 Task: Find connections with filter location Estrela with filter topic #investmentproperty with filter profile language Potuguese with filter current company Accenture with filter school Sri Ramachandra Medical College and Research Institute with filter industry IT System Custom Software Development with filter service category Business Law with filter keywords title Nuclear Engineer
Action: Mouse moved to (507, 101)
Screenshot: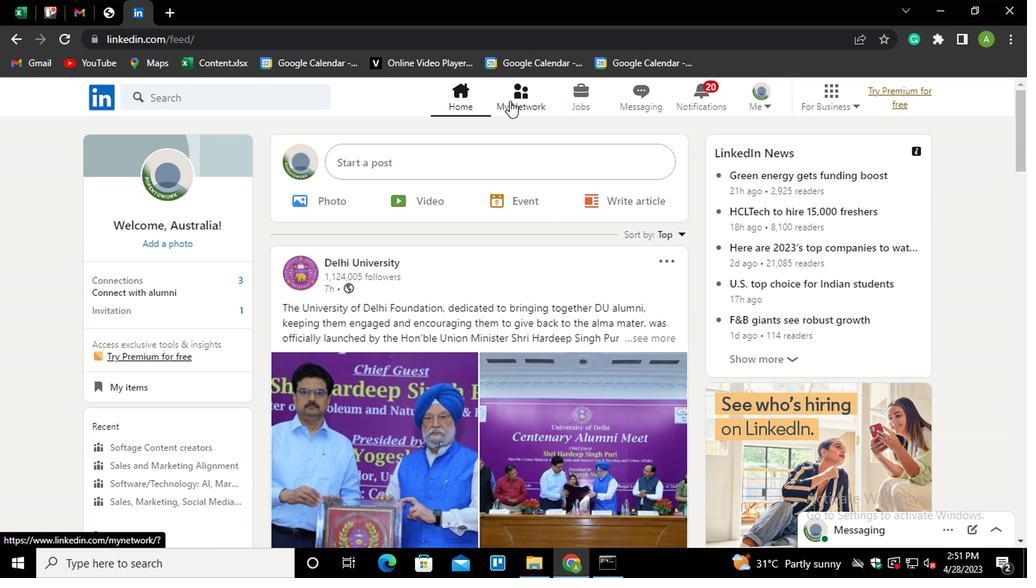 
Action: Mouse pressed left at (507, 101)
Screenshot: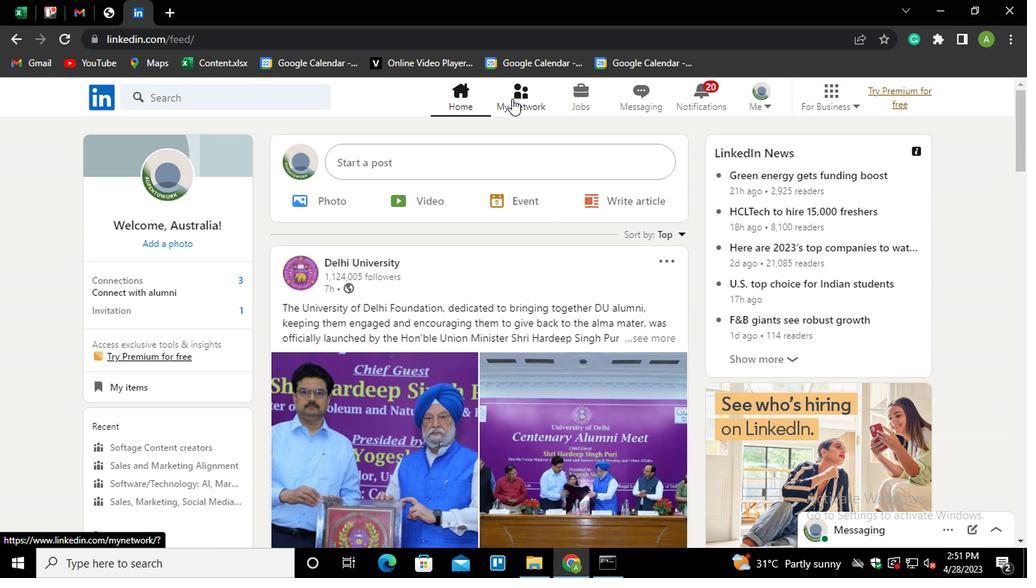 
Action: Mouse moved to (169, 180)
Screenshot: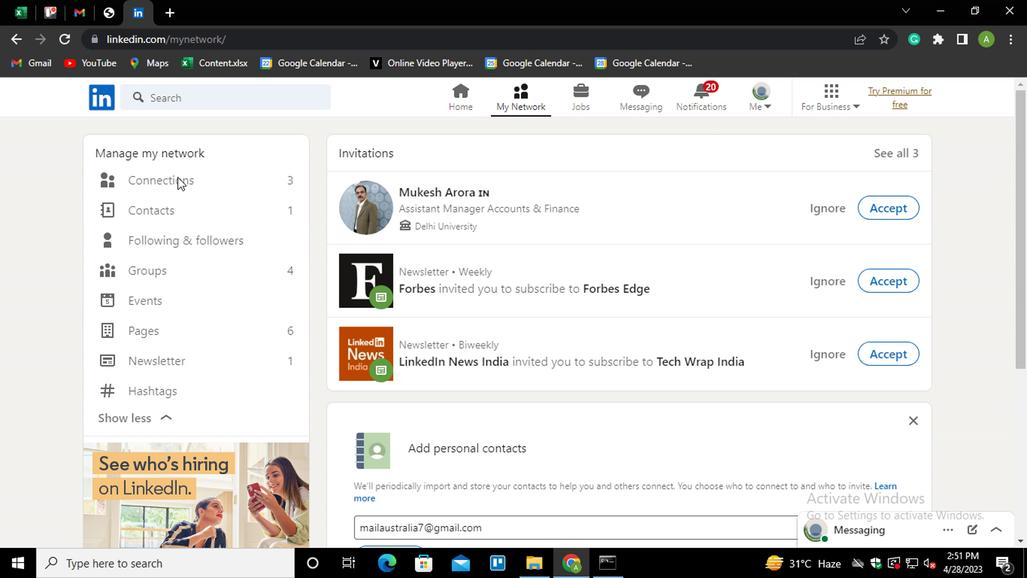 
Action: Mouse pressed left at (169, 180)
Screenshot: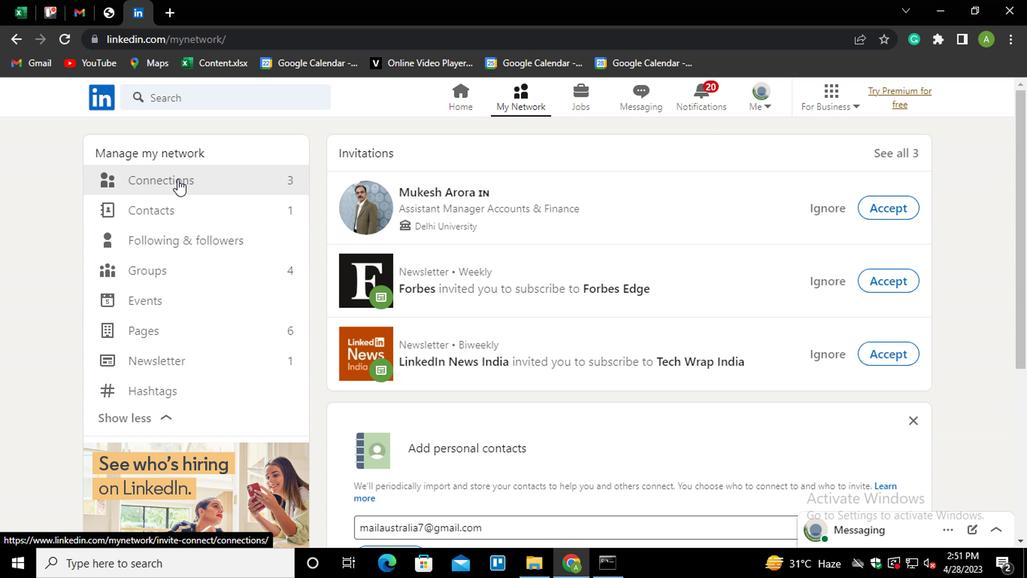 
Action: Mouse moved to (603, 180)
Screenshot: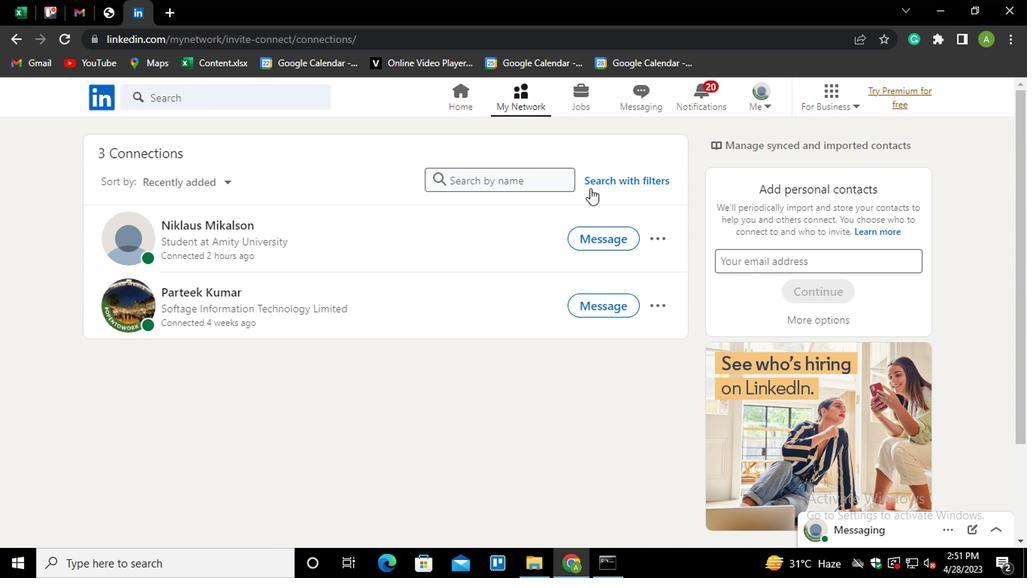 
Action: Mouse pressed left at (603, 180)
Screenshot: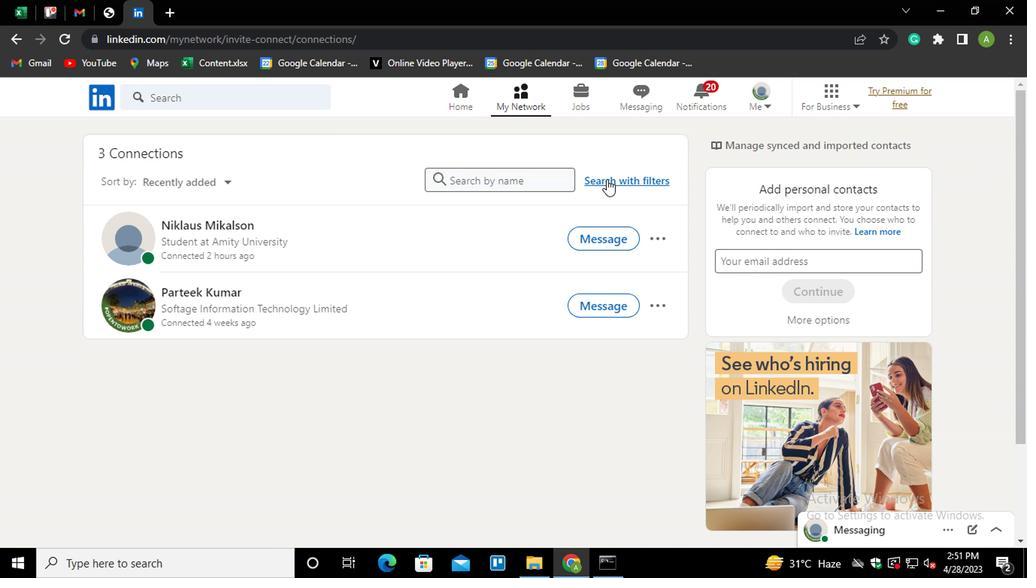 
Action: Mouse moved to (556, 139)
Screenshot: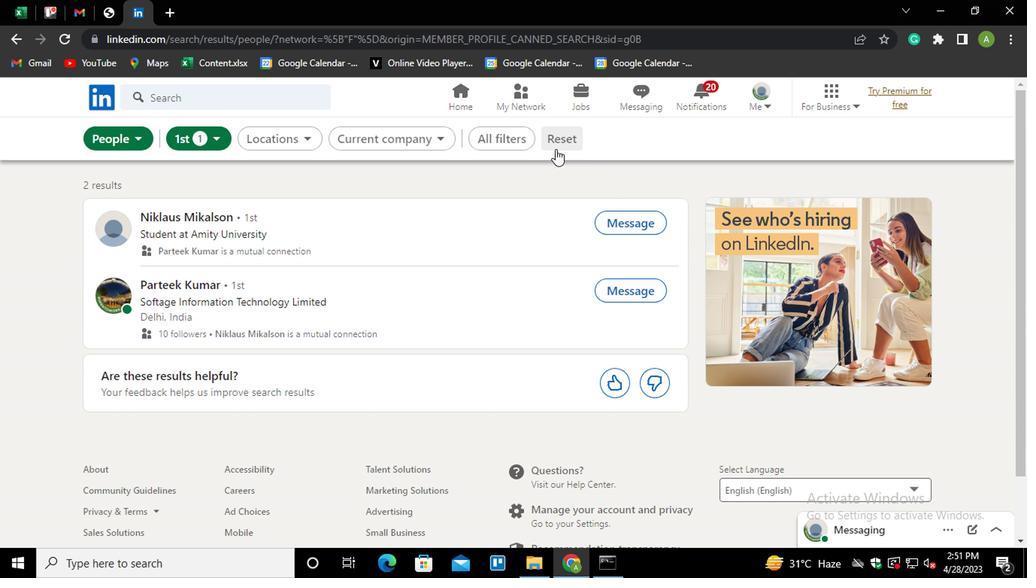 
Action: Mouse pressed left at (556, 139)
Screenshot: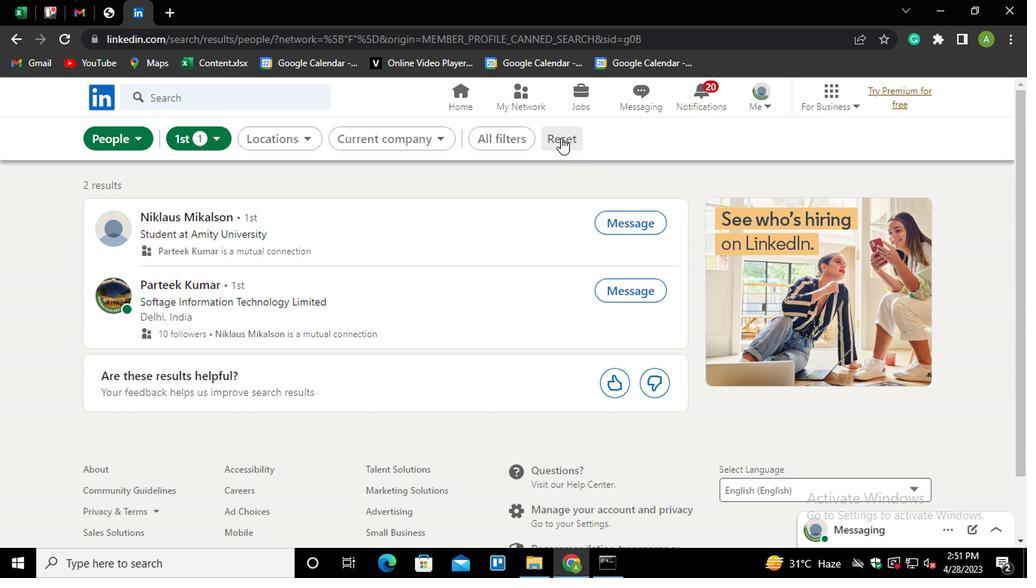 
Action: Mouse moved to (545, 140)
Screenshot: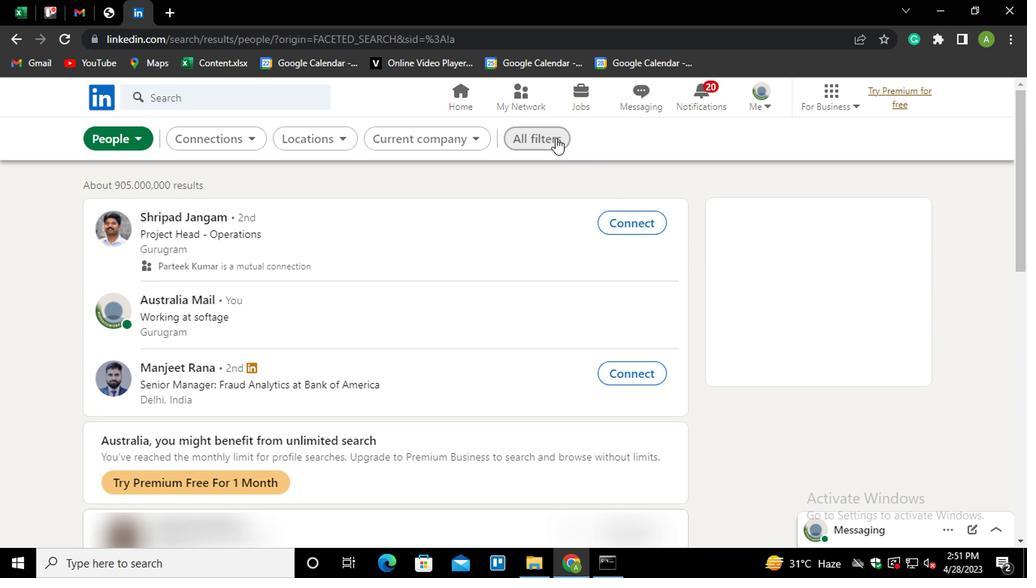 
Action: Mouse pressed left at (545, 140)
Screenshot: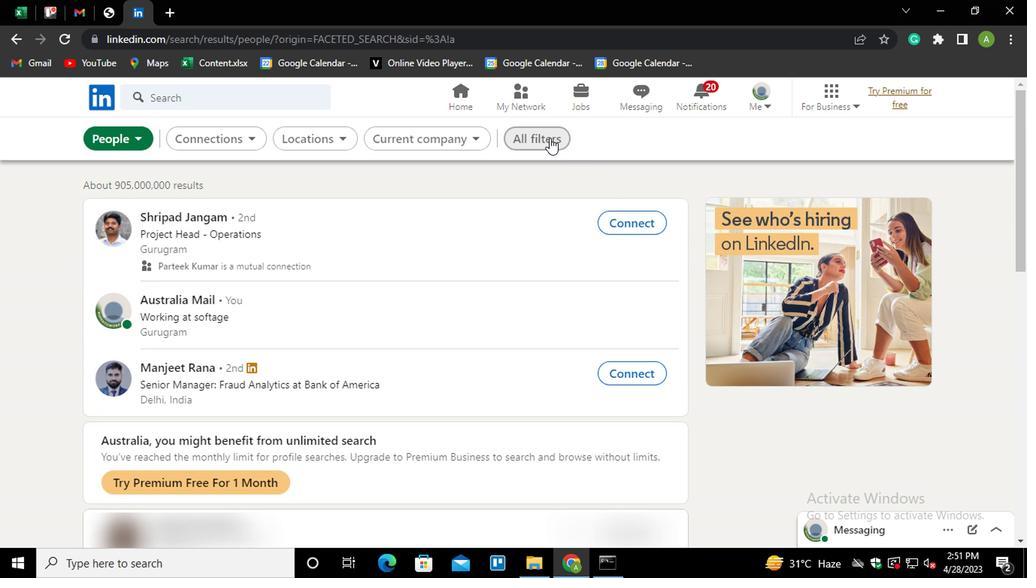 
Action: Mouse moved to (632, 267)
Screenshot: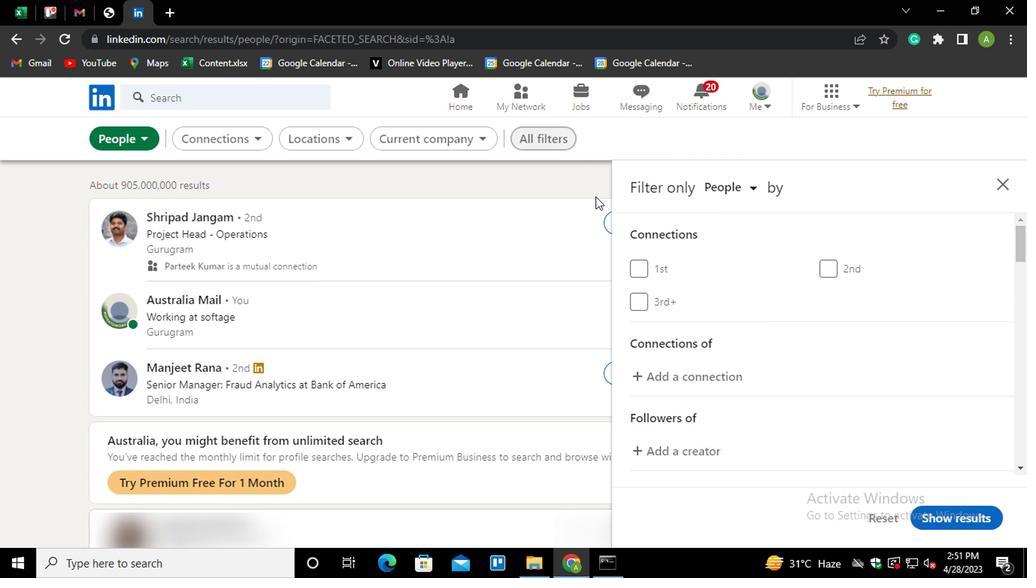 
Action: Mouse scrolled (632, 267) with delta (0, 0)
Screenshot: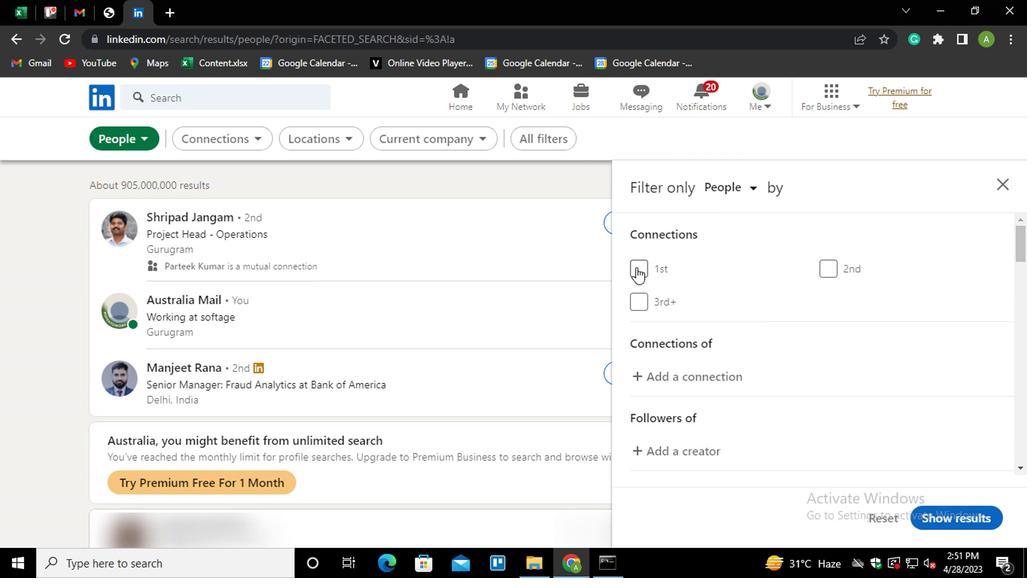 
Action: Mouse scrolled (632, 267) with delta (0, 0)
Screenshot: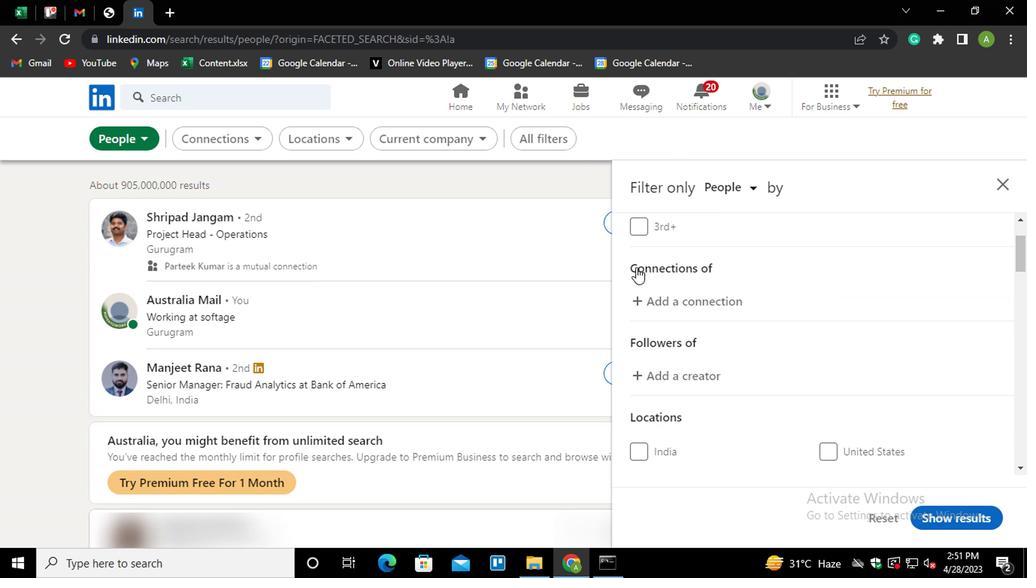 
Action: Mouse scrolled (632, 267) with delta (0, 0)
Screenshot: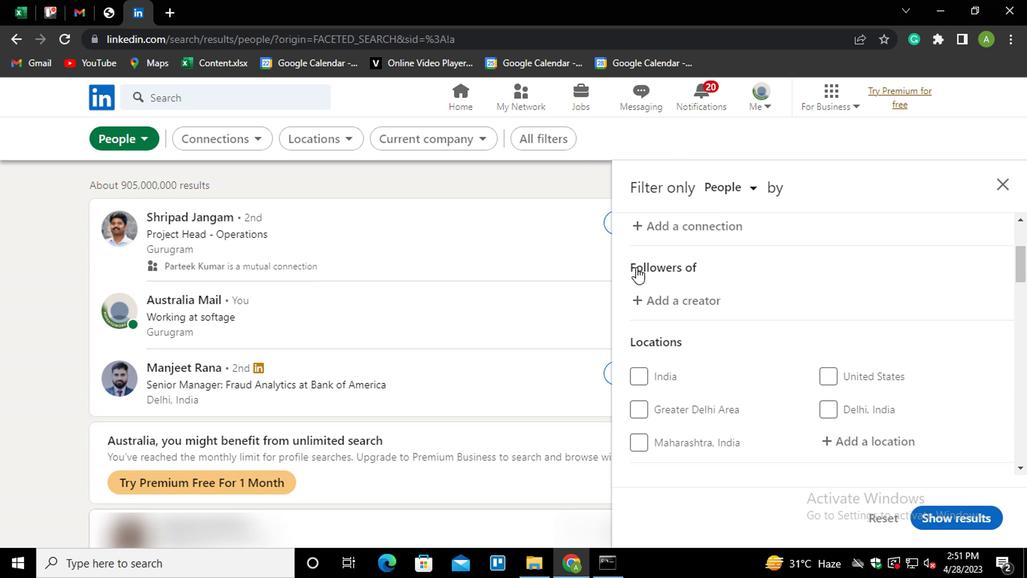 
Action: Mouse moved to (850, 360)
Screenshot: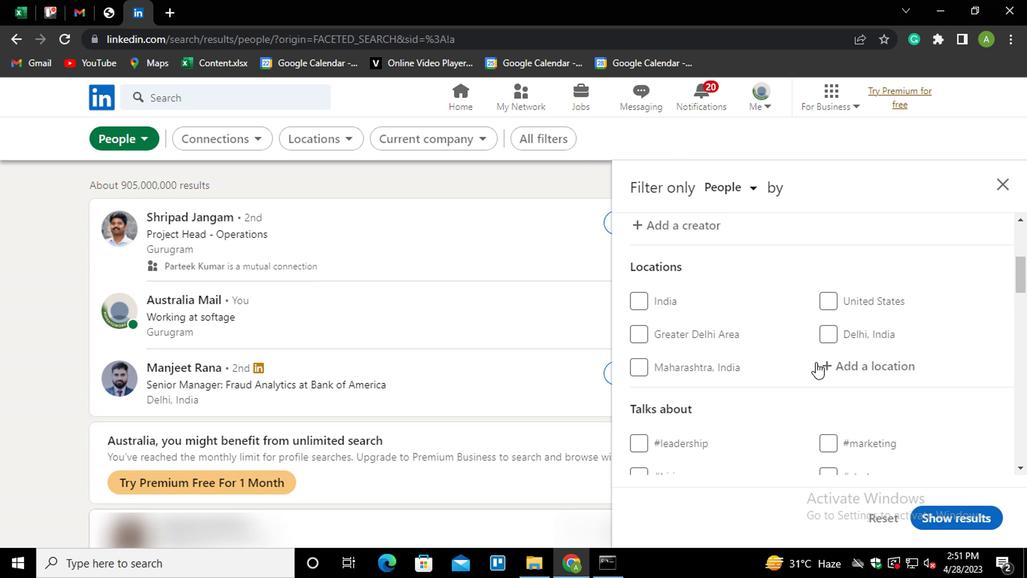 
Action: Mouse pressed left at (850, 360)
Screenshot: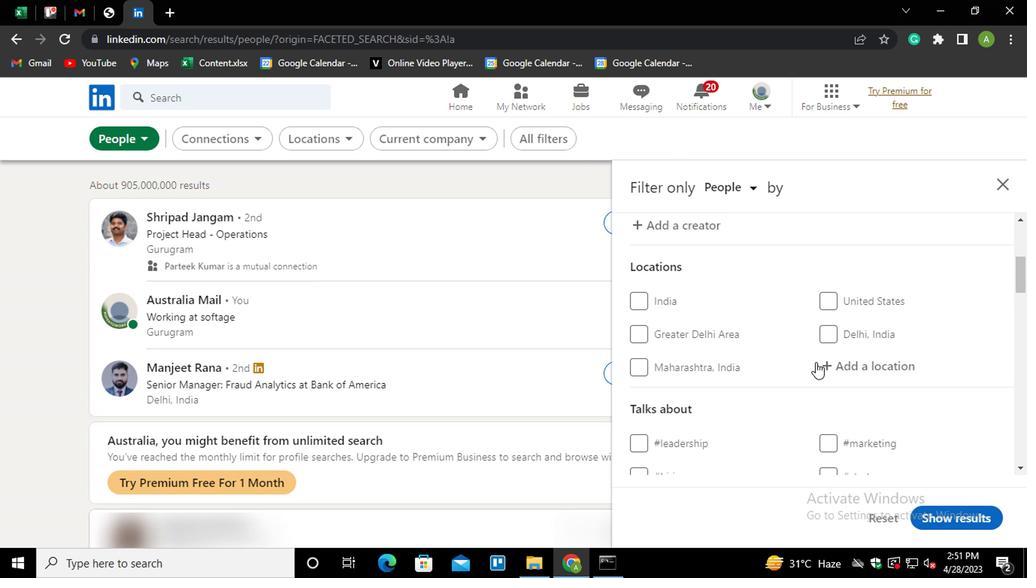 
Action: Mouse moved to (848, 360)
Screenshot: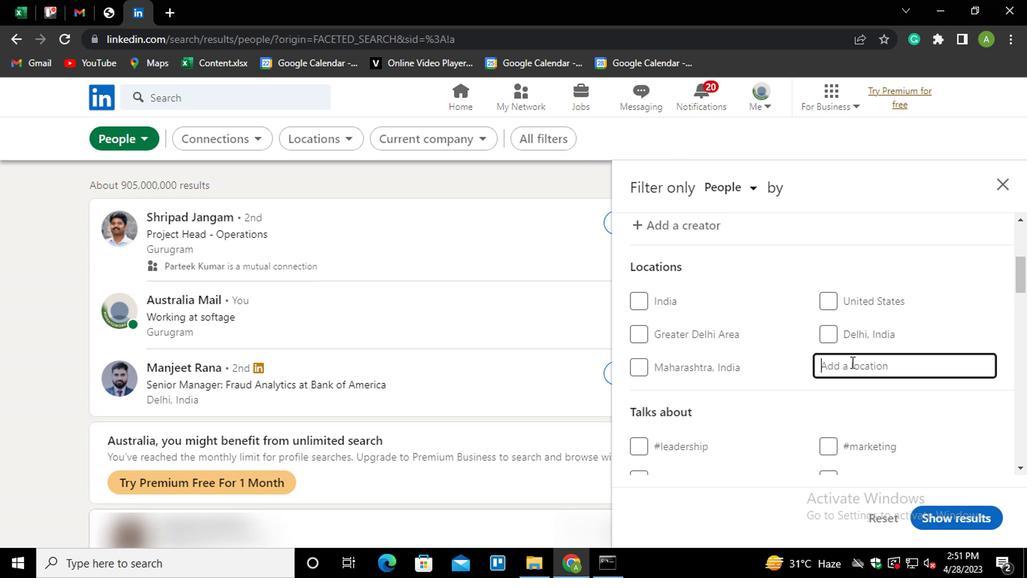 
Action: Mouse pressed left at (848, 360)
Screenshot: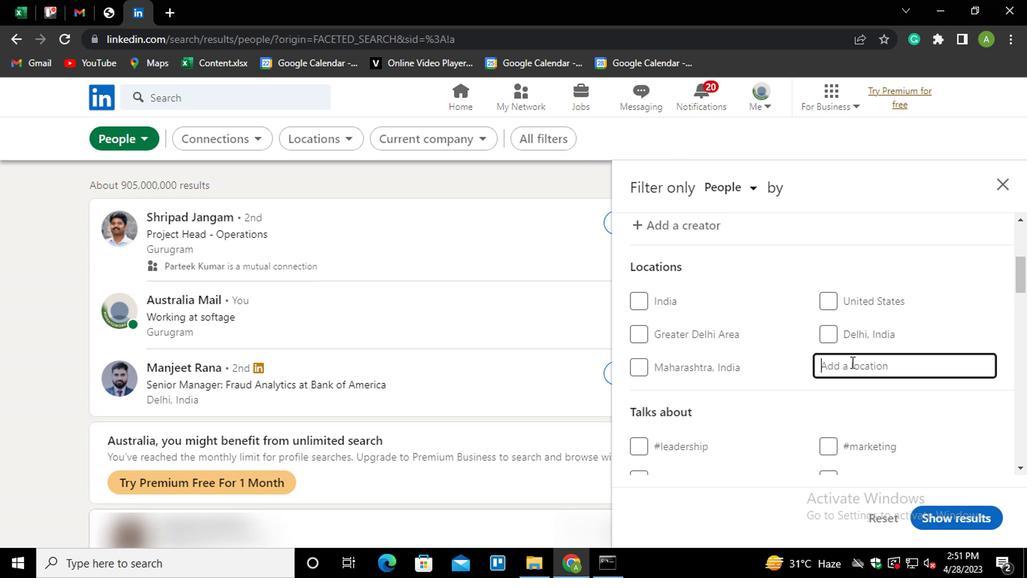 
Action: Mouse moved to (843, 359)
Screenshot: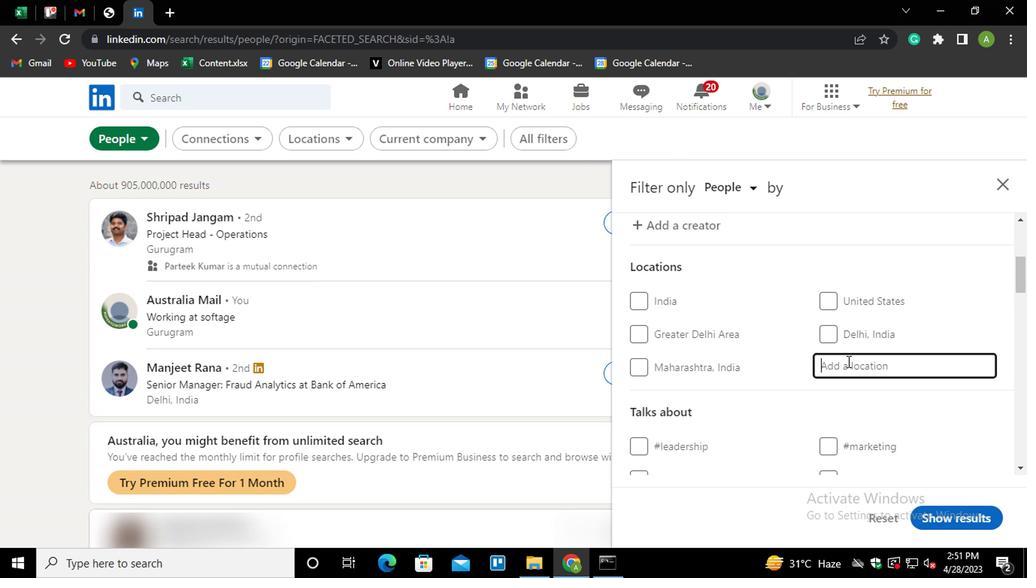 
Action: Key pressed <Key.shift>
Screenshot: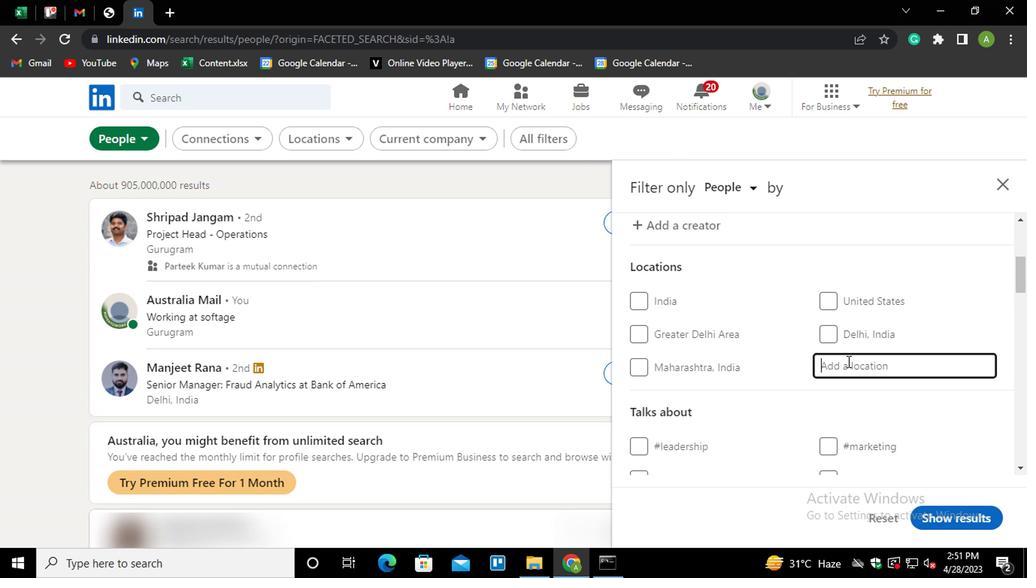 
Action: Mouse moved to (841, 359)
Screenshot: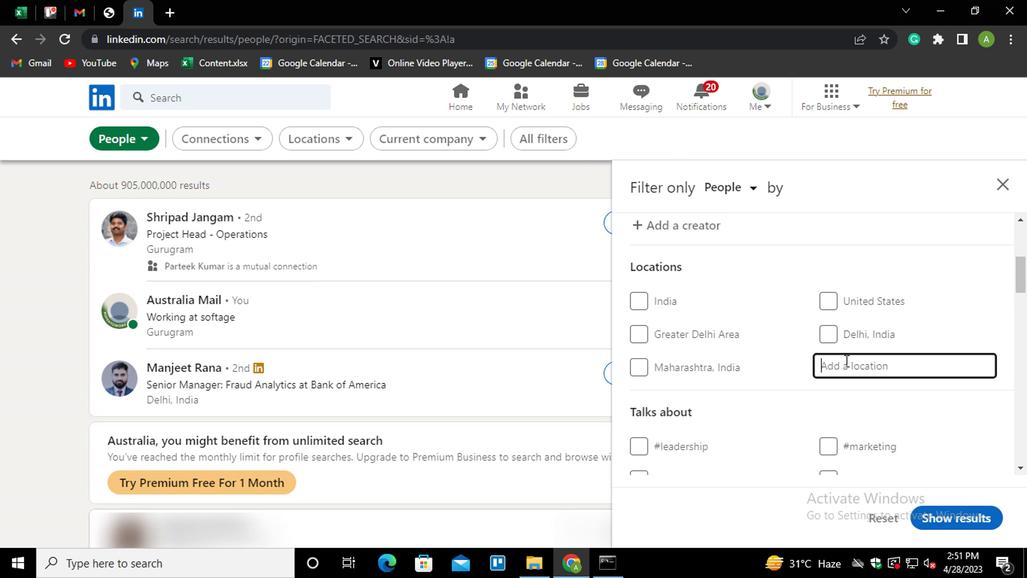 
Action: Key pressed E
Screenshot: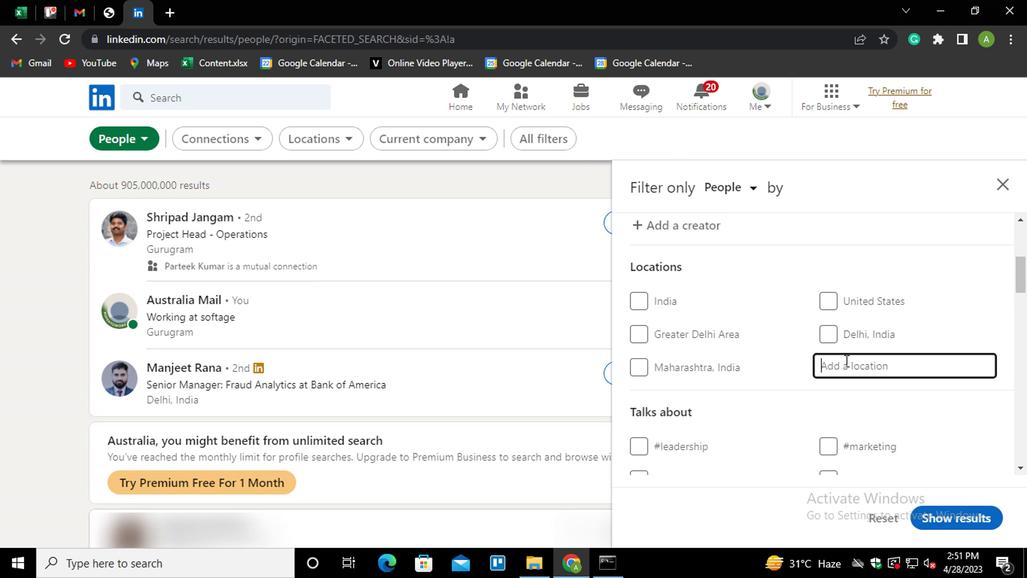 
Action: Mouse moved to (839, 359)
Screenshot: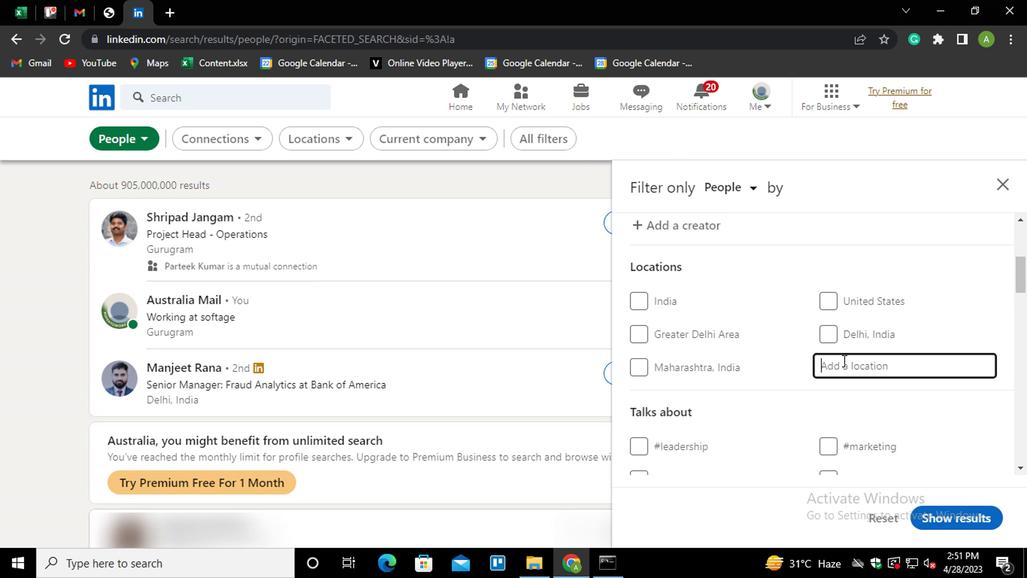 
Action: Key pressed STRELA<Key.down><Key.enter>
Screenshot: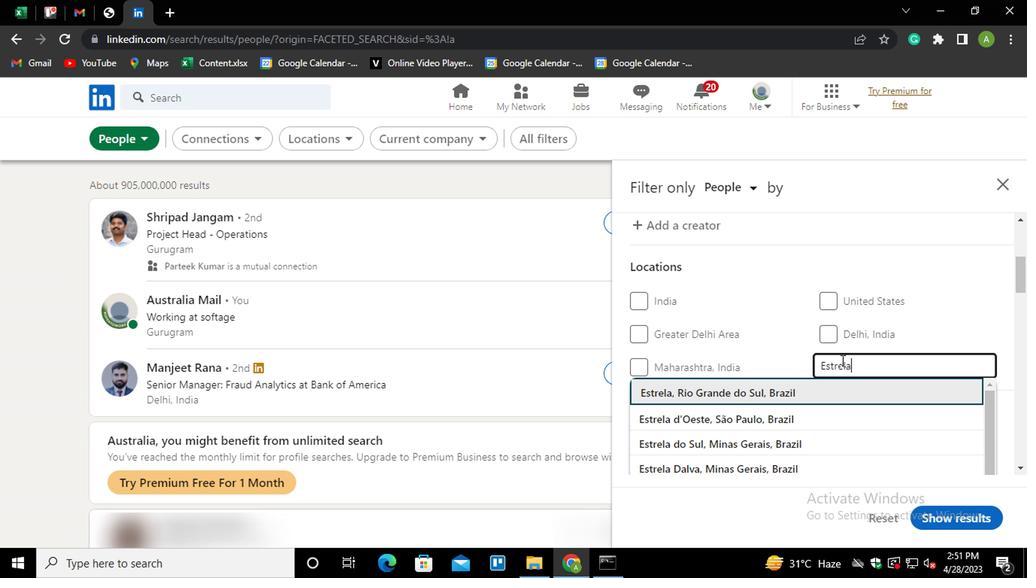 
Action: Mouse scrolled (839, 358) with delta (0, -1)
Screenshot: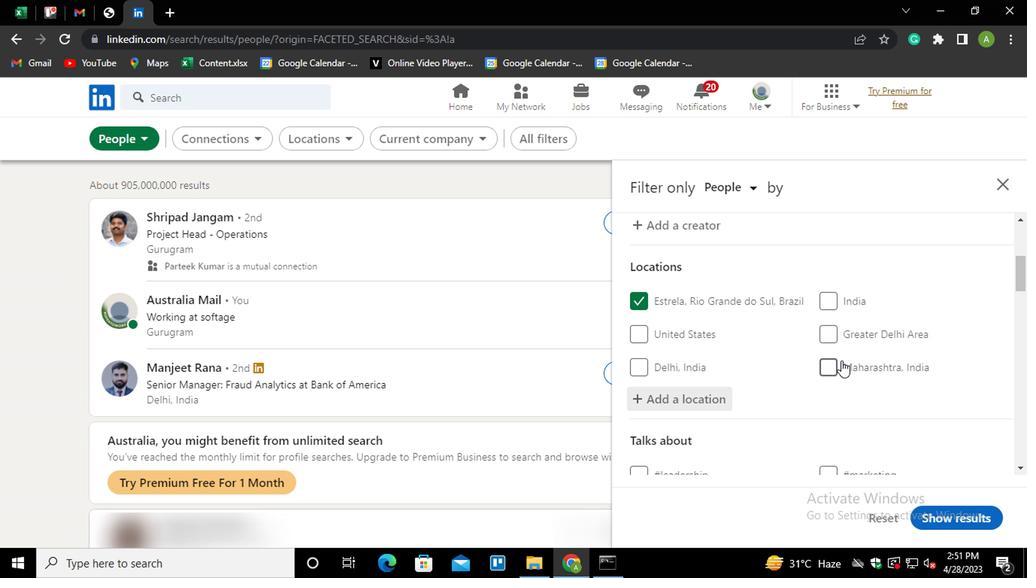 
Action: Mouse scrolled (839, 358) with delta (0, -1)
Screenshot: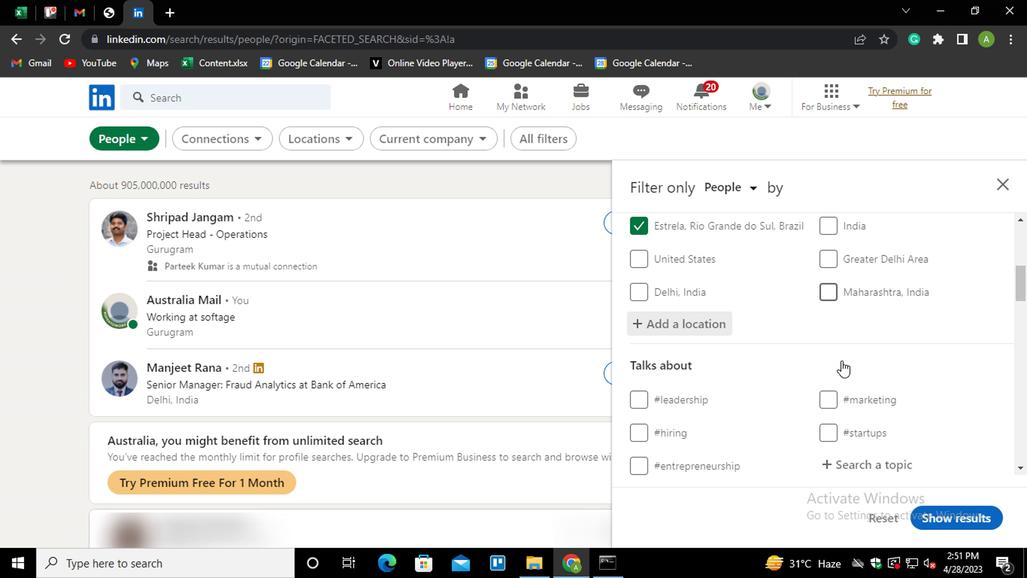 
Action: Mouse scrolled (839, 358) with delta (0, -1)
Screenshot: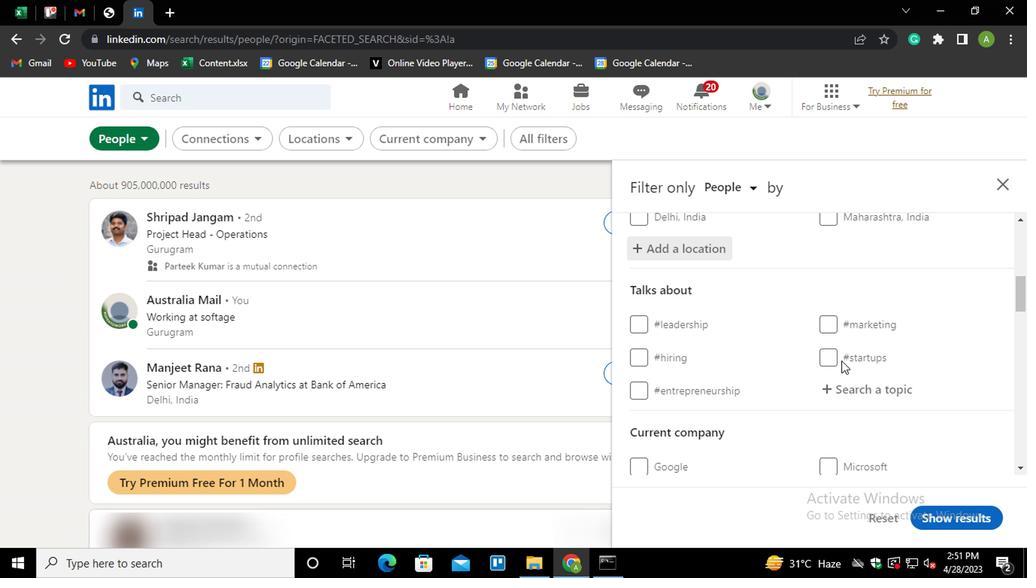 
Action: Mouse moved to (843, 309)
Screenshot: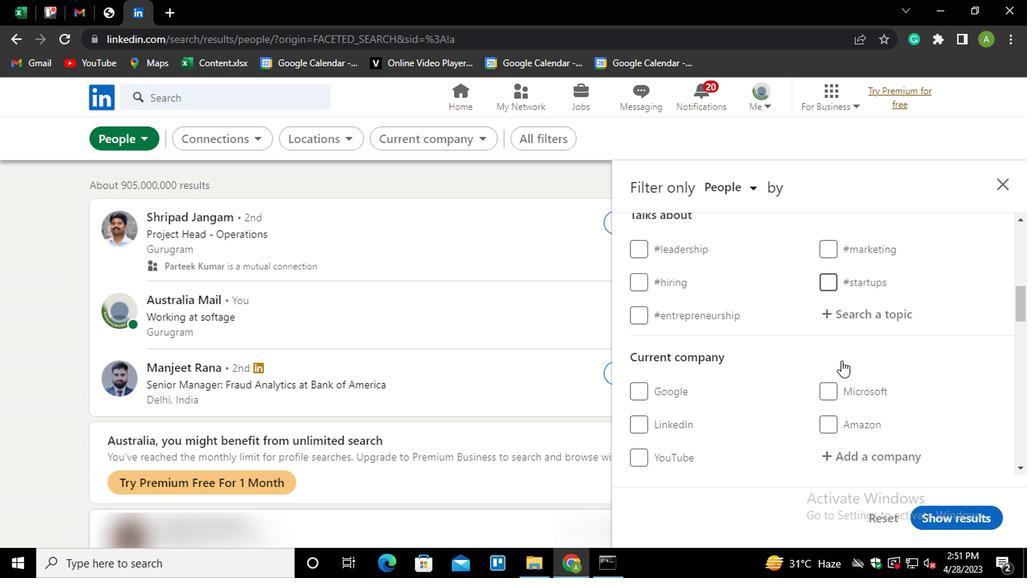 
Action: Mouse pressed left at (843, 309)
Screenshot: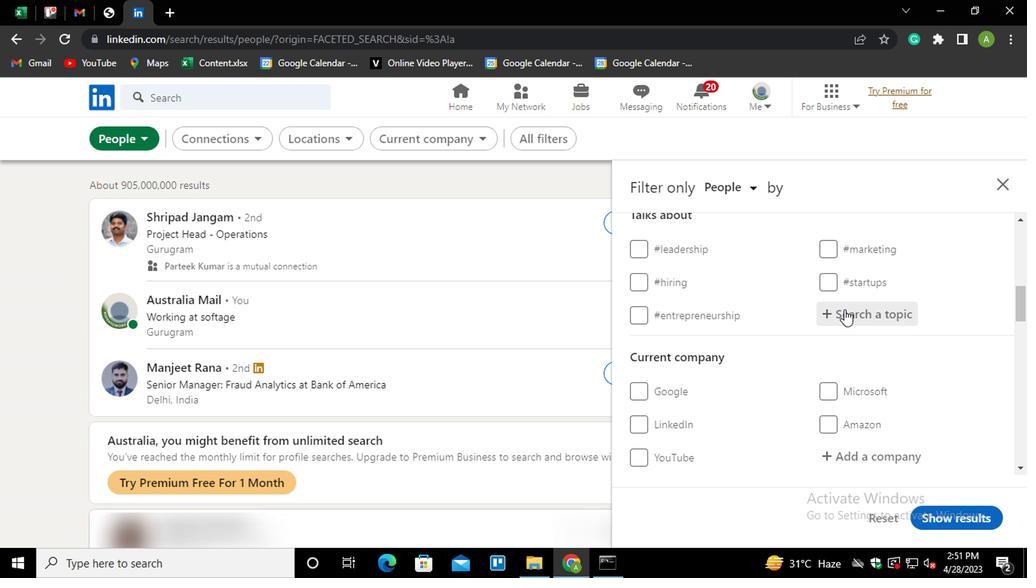 
Action: Key pressed INVESTMENTPROP<Key.down><Key.enter>
Screenshot: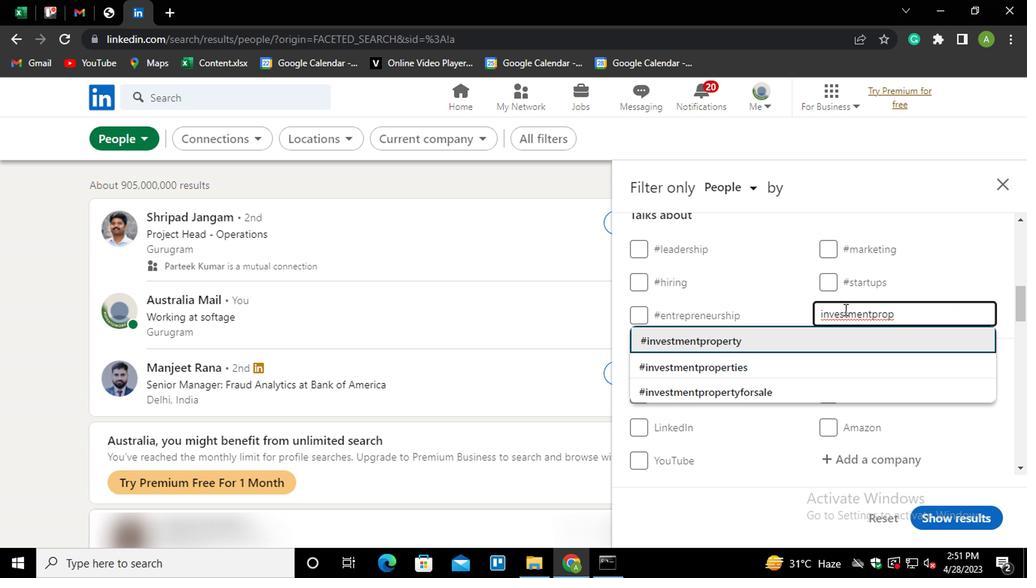 
Action: Mouse scrolled (843, 308) with delta (0, -1)
Screenshot: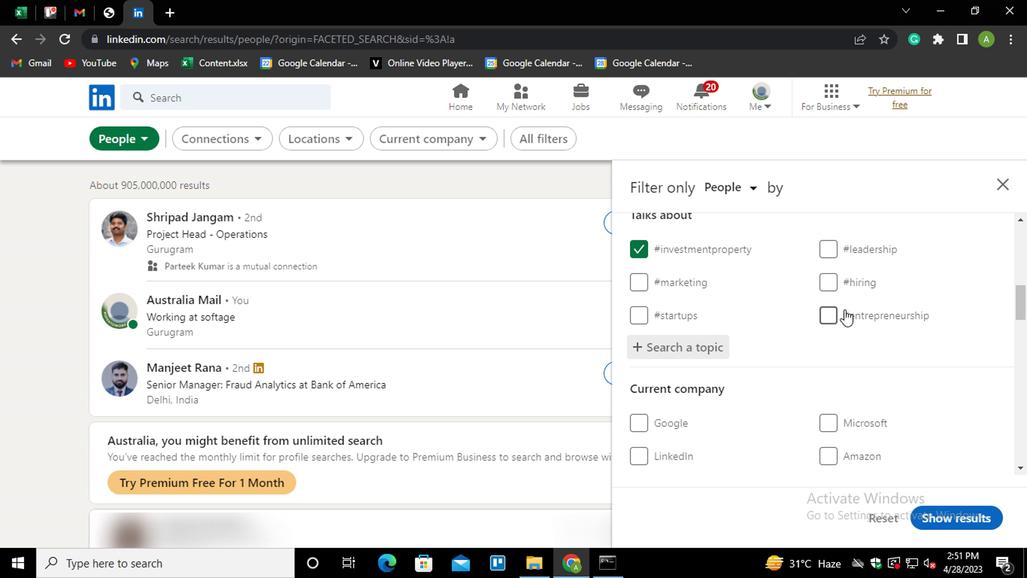 
Action: Mouse scrolled (843, 308) with delta (0, -1)
Screenshot: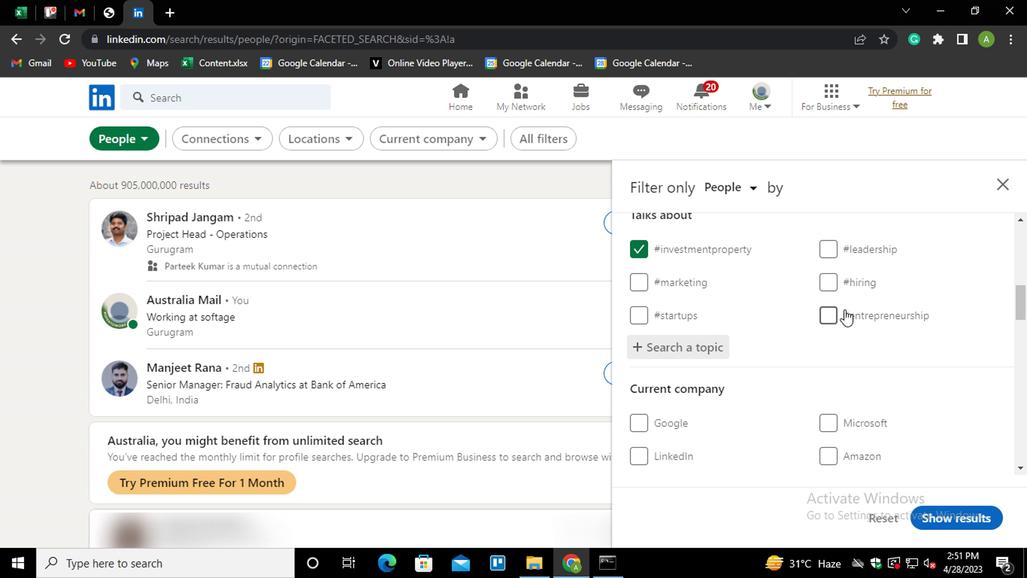 
Action: Mouse scrolled (843, 308) with delta (0, -1)
Screenshot: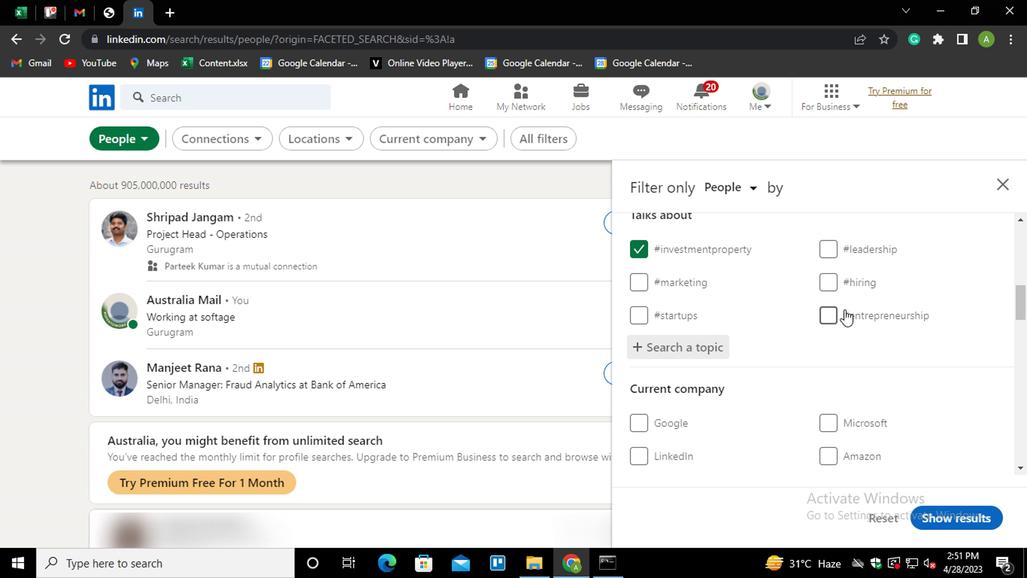 
Action: Mouse scrolled (843, 308) with delta (0, -1)
Screenshot: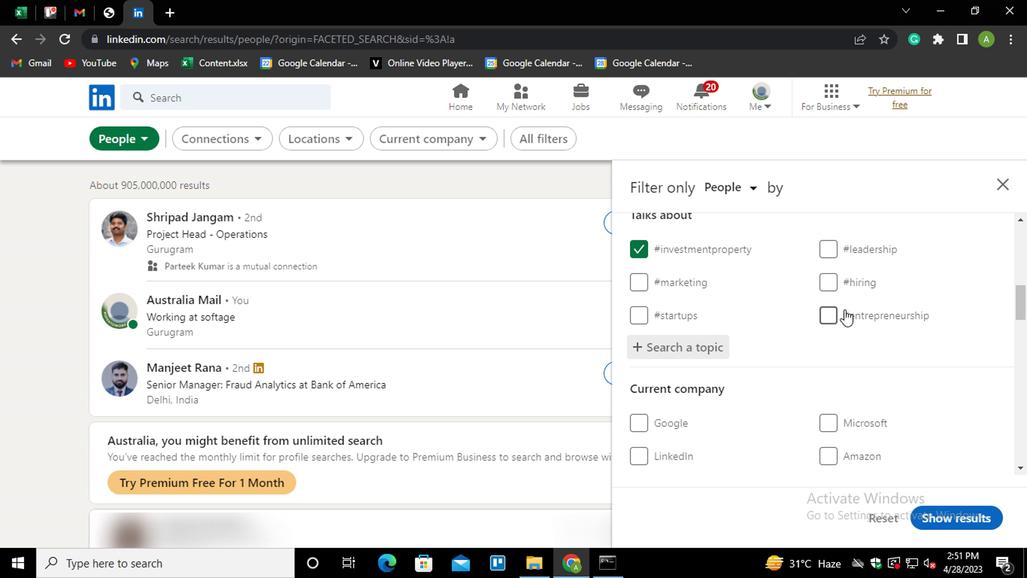 
Action: Mouse scrolled (843, 308) with delta (0, -1)
Screenshot: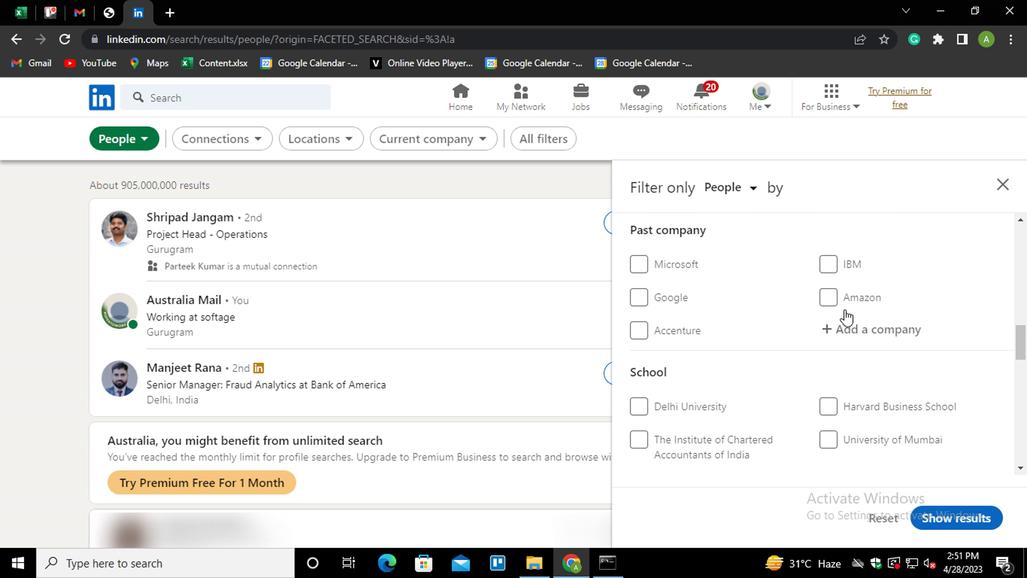 
Action: Mouse scrolled (843, 308) with delta (0, -1)
Screenshot: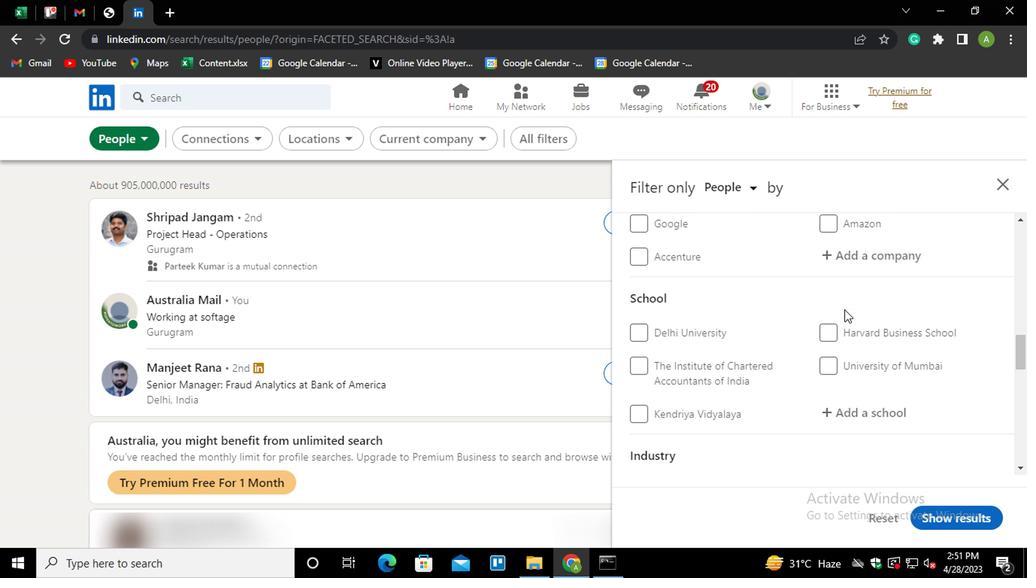 
Action: Mouse scrolled (843, 308) with delta (0, -1)
Screenshot: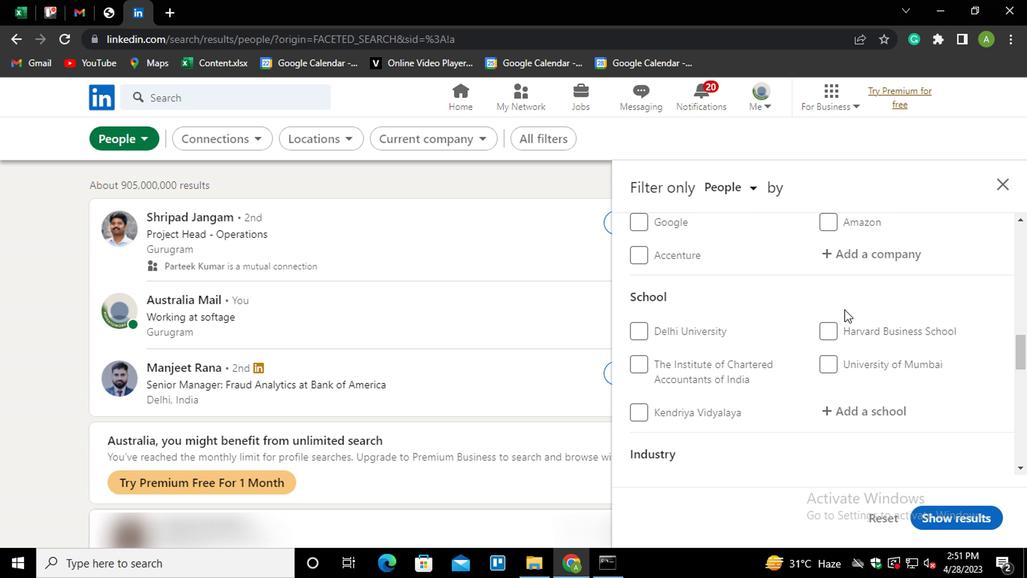 
Action: Mouse scrolled (843, 308) with delta (0, -1)
Screenshot: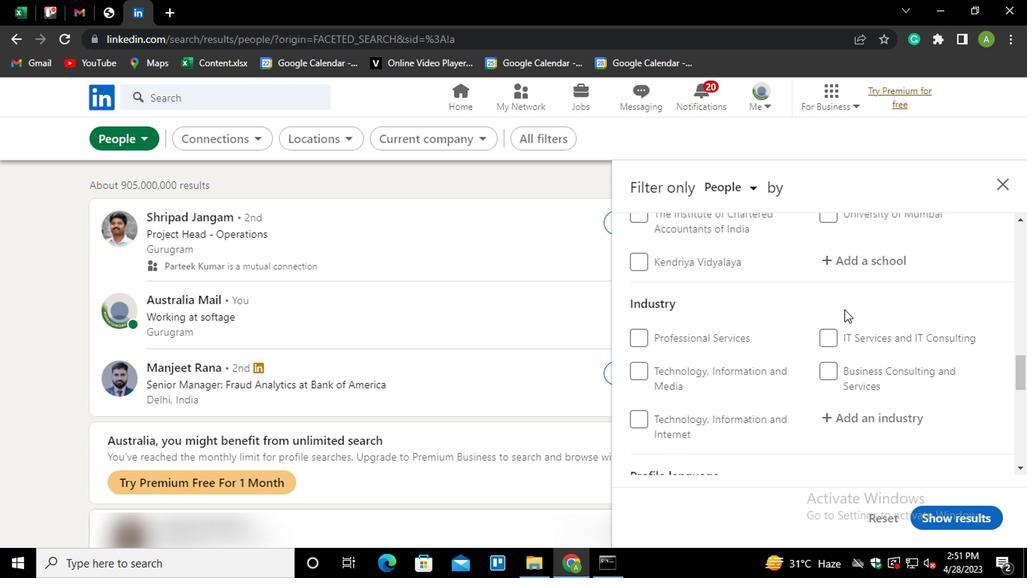 
Action: Mouse scrolled (843, 308) with delta (0, -1)
Screenshot: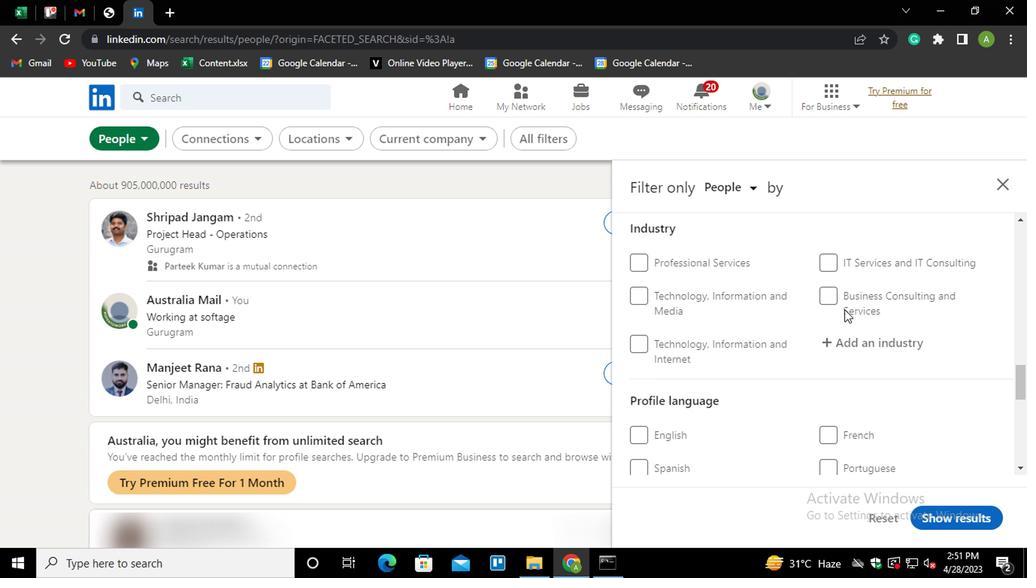 
Action: Mouse moved to (822, 404)
Screenshot: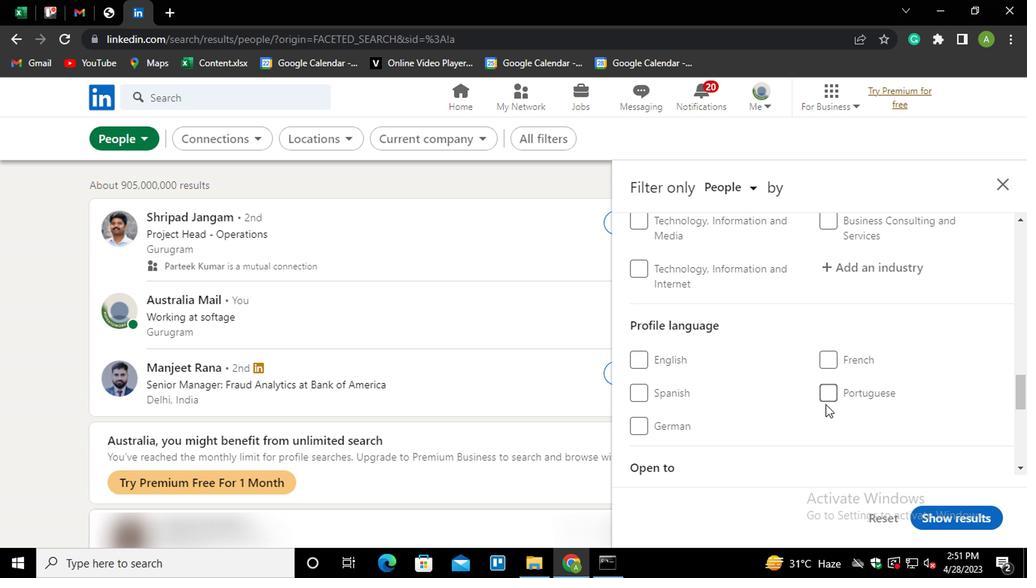 
Action: Mouse pressed left at (822, 404)
Screenshot: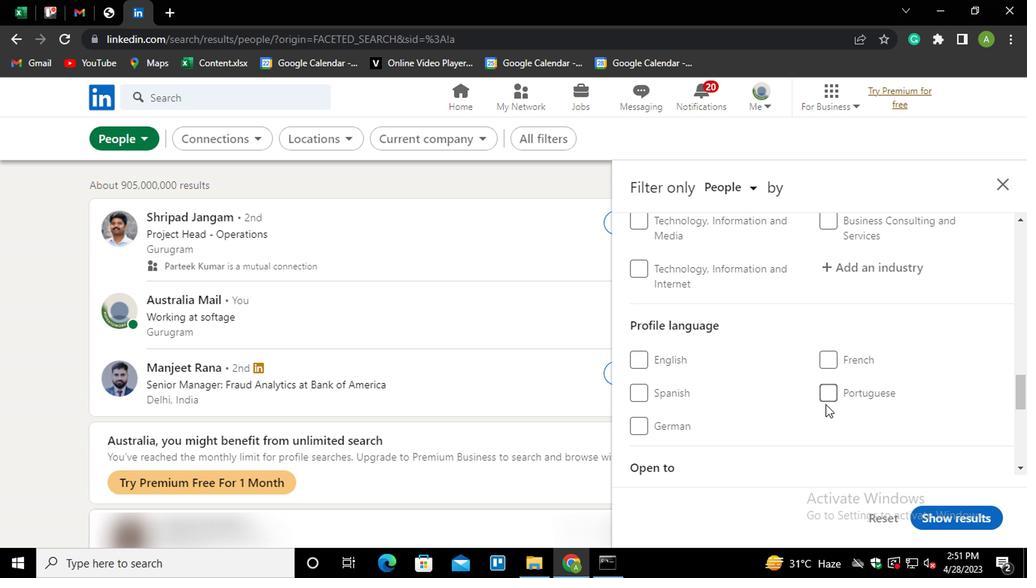 
Action: Mouse moved to (827, 392)
Screenshot: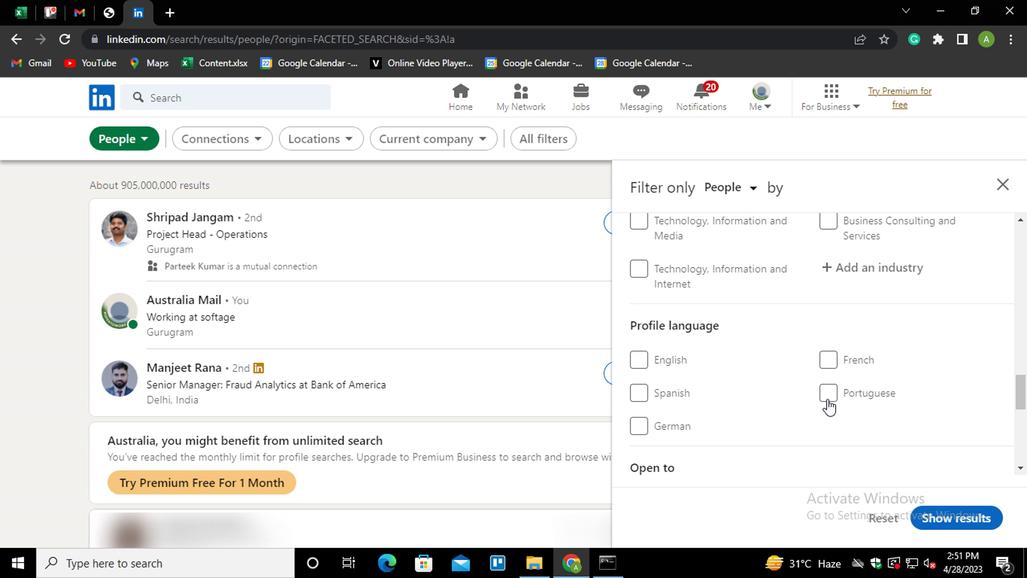 
Action: Mouse pressed left at (827, 392)
Screenshot: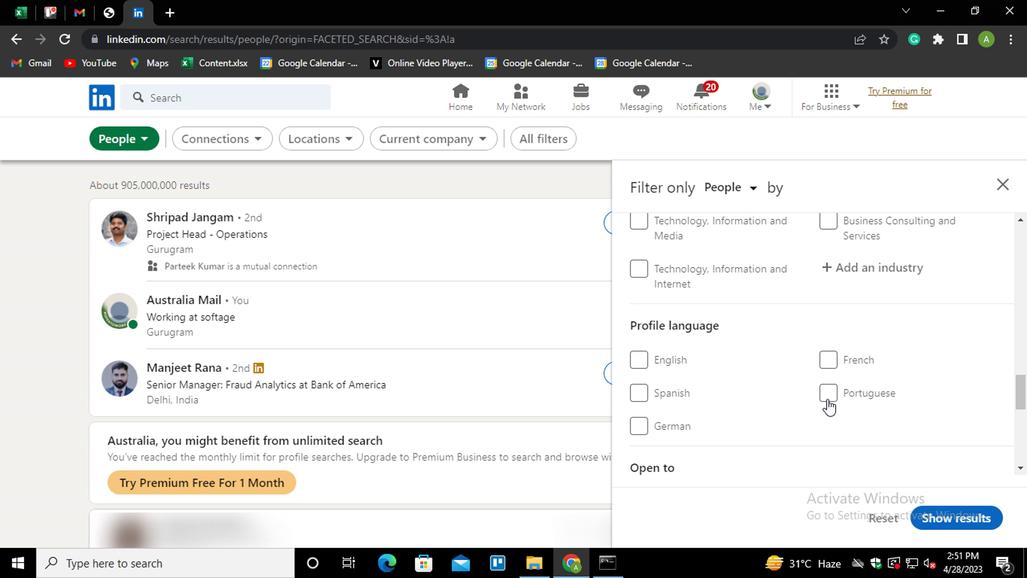 
Action: Mouse moved to (860, 414)
Screenshot: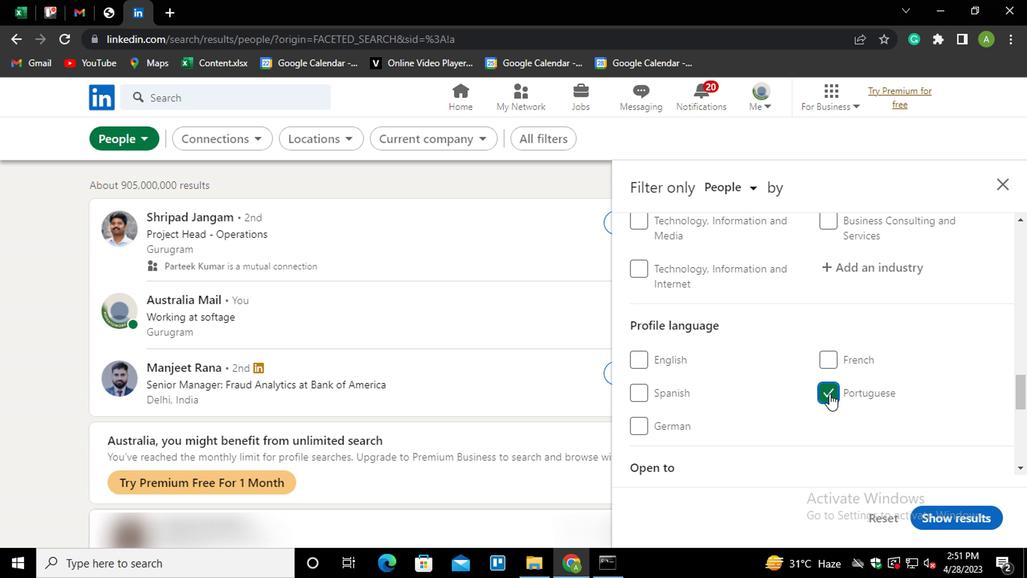 
Action: Mouse scrolled (860, 415) with delta (0, 1)
Screenshot: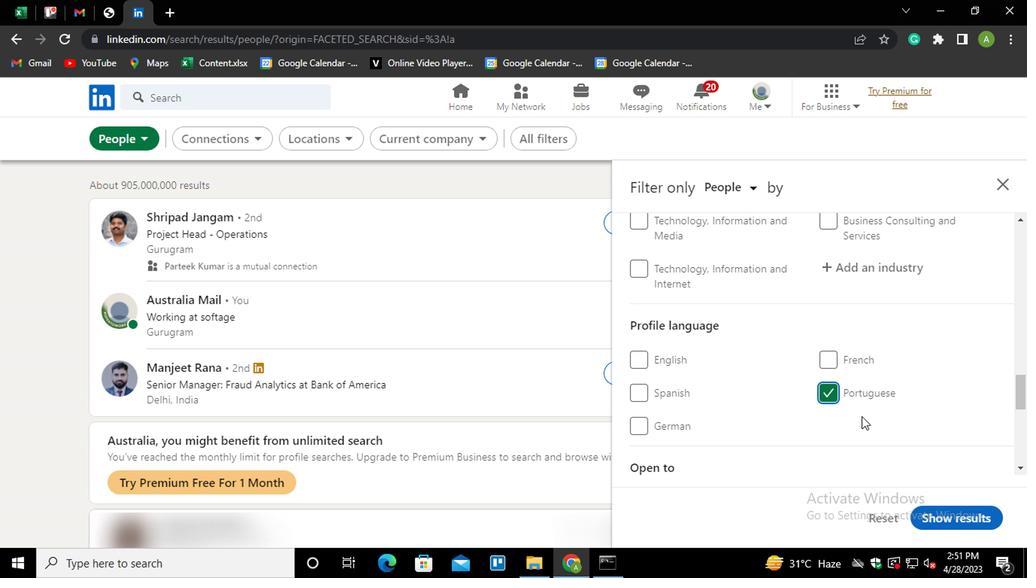 
Action: Mouse scrolled (860, 415) with delta (0, 1)
Screenshot: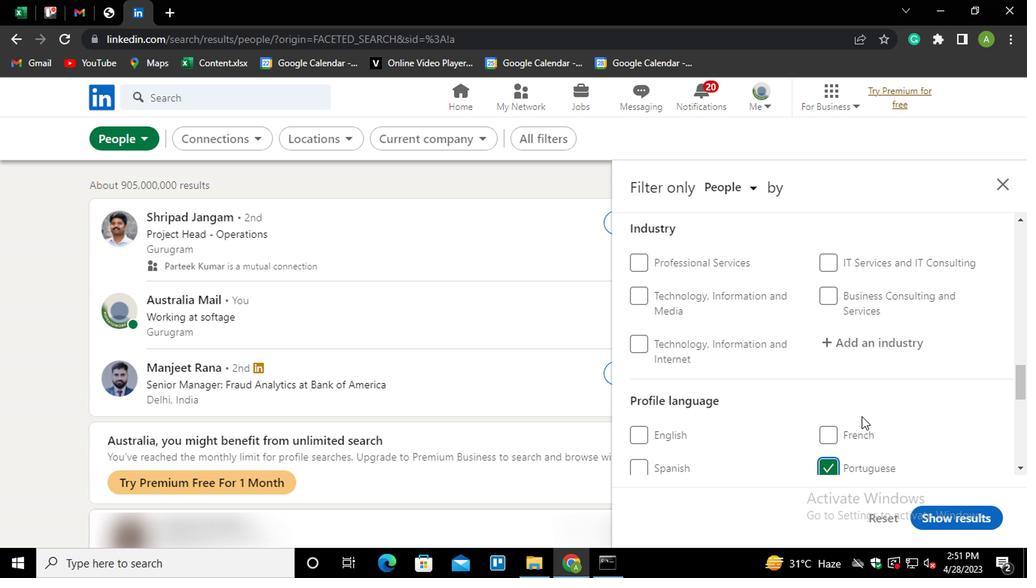 
Action: Mouse scrolled (860, 415) with delta (0, 1)
Screenshot: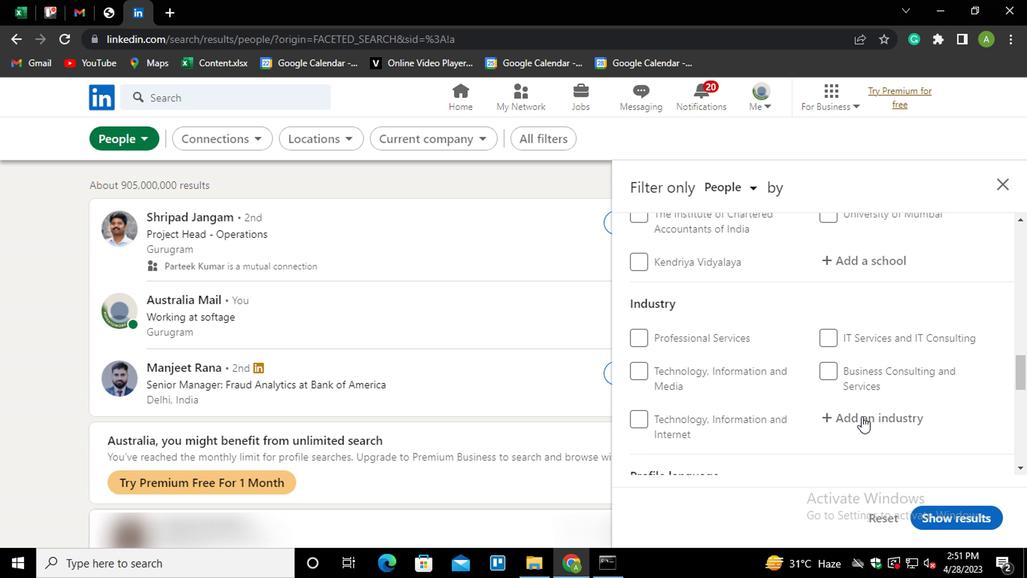 
Action: Mouse scrolled (860, 415) with delta (0, 1)
Screenshot: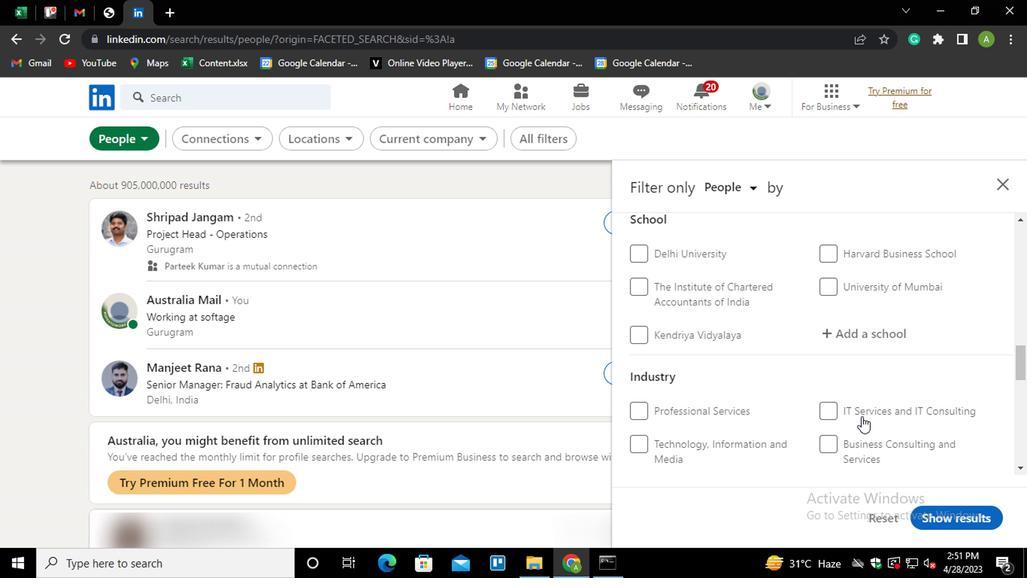 
Action: Mouse scrolled (860, 415) with delta (0, 1)
Screenshot: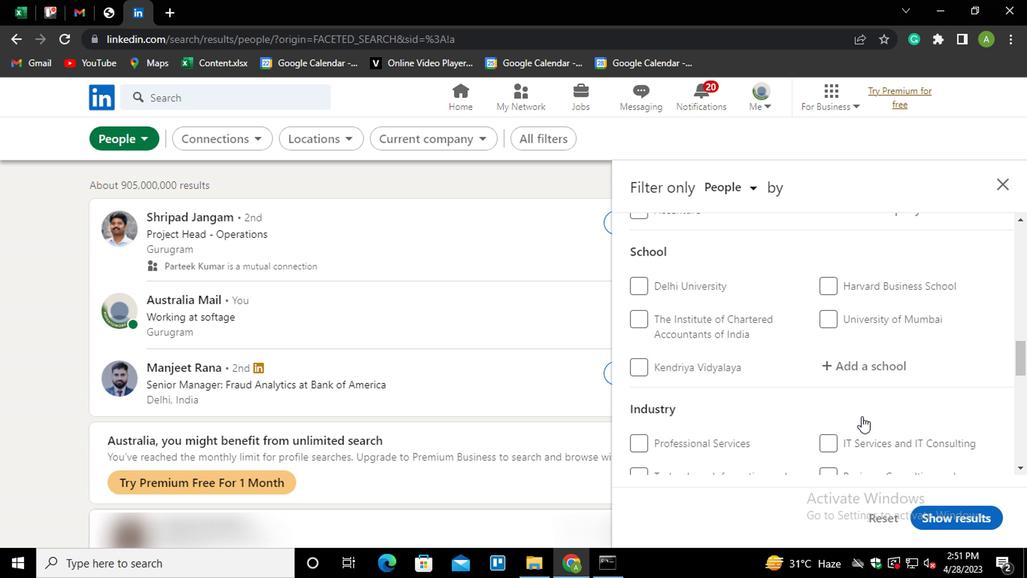 
Action: Mouse scrolled (860, 415) with delta (0, 1)
Screenshot: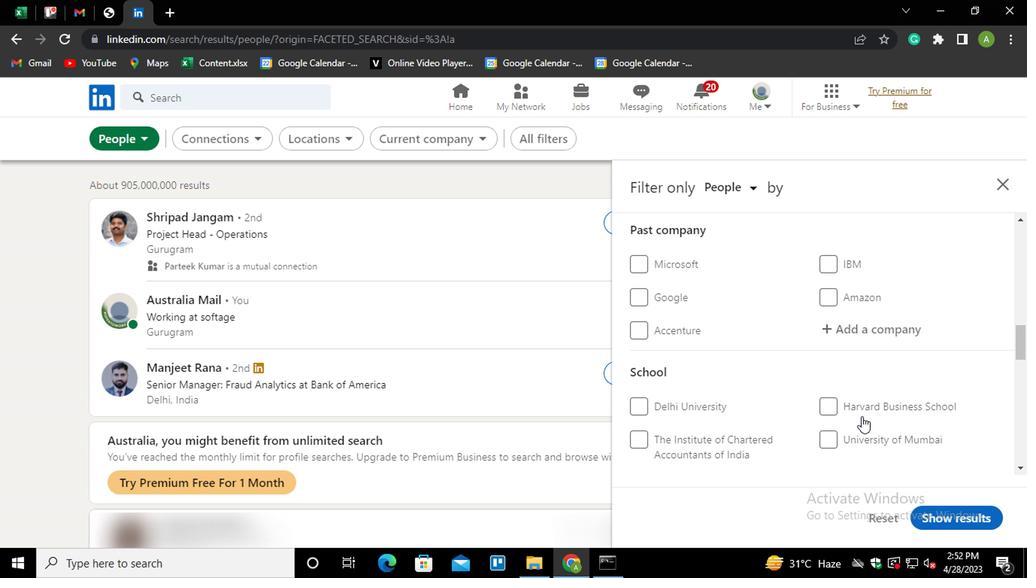 
Action: Mouse scrolled (860, 415) with delta (0, 1)
Screenshot: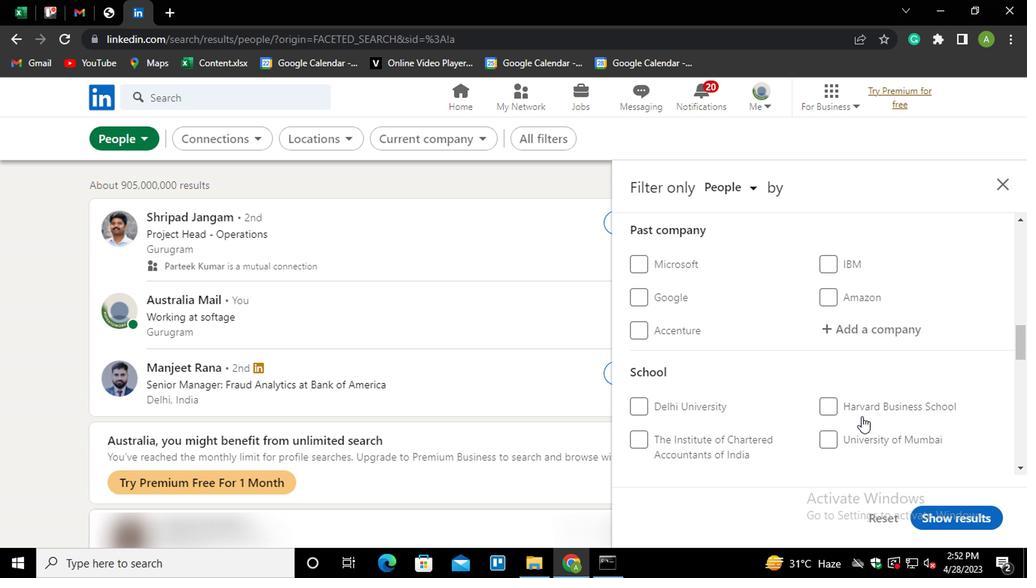 
Action: Mouse scrolled (860, 415) with delta (0, 1)
Screenshot: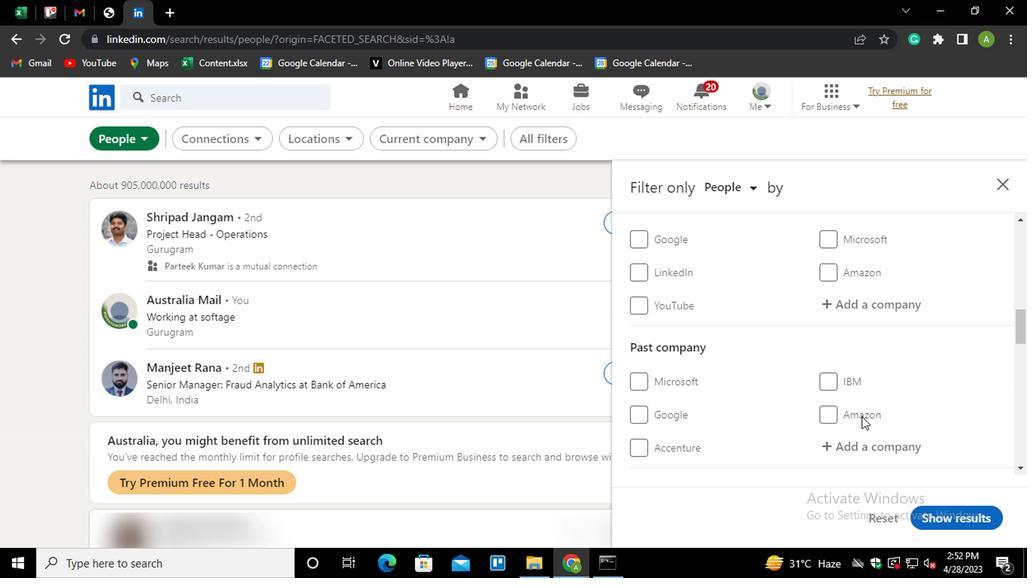 
Action: Mouse moved to (861, 413)
Screenshot: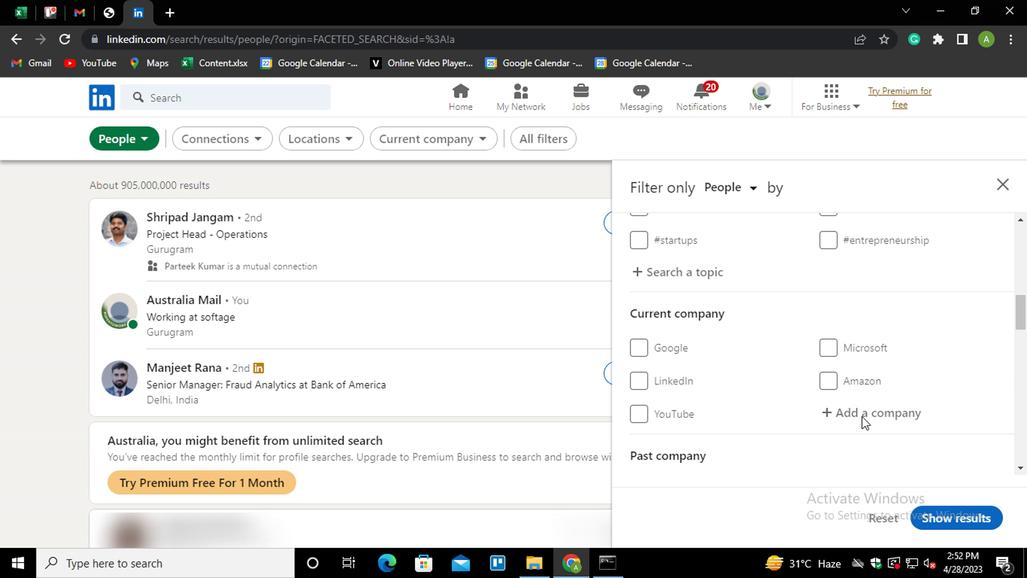 
Action: Mouse pressed left at (861, 413)
Screenshot: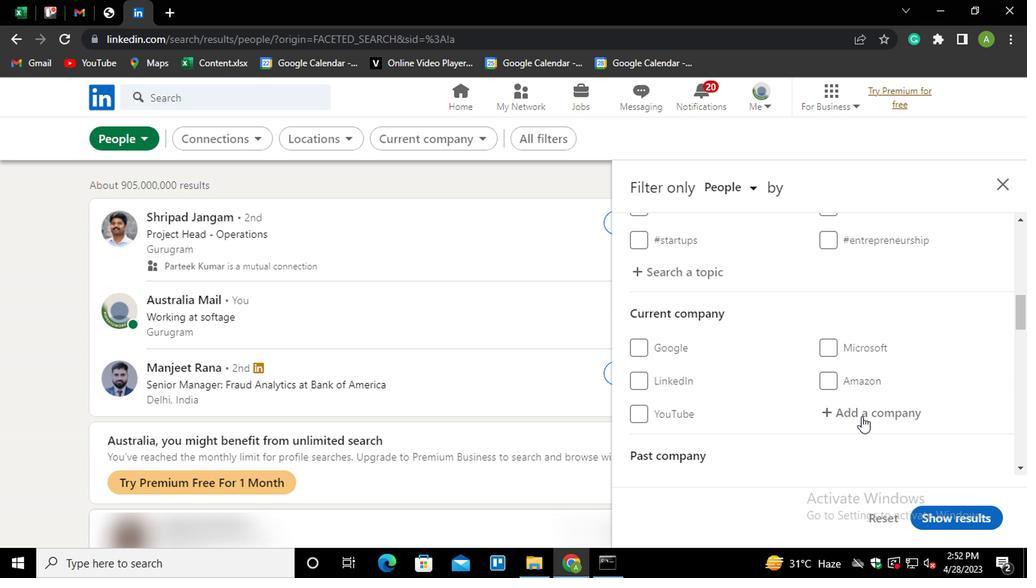 
Action: Mouse moved to (859, 412)
Screenshot: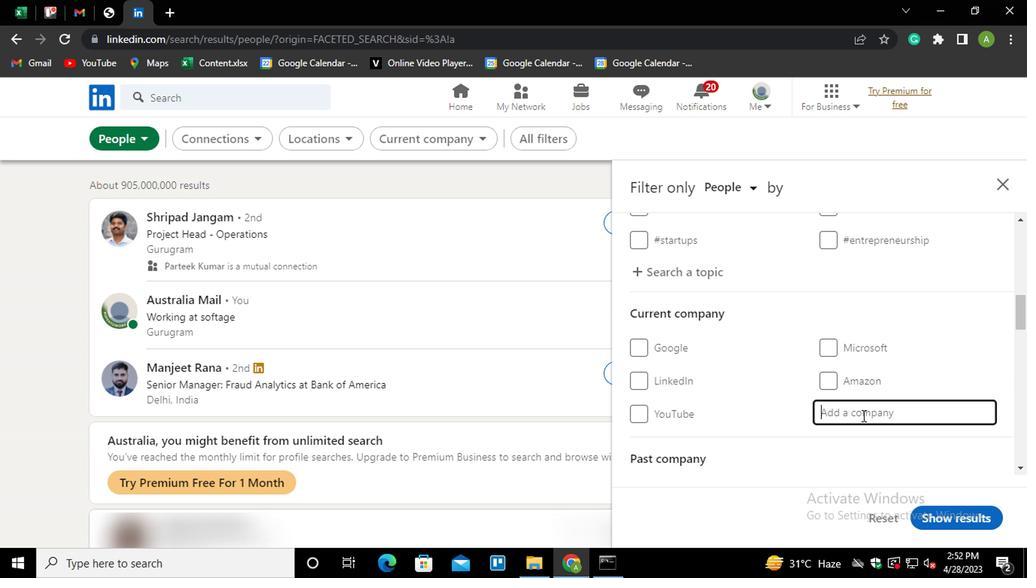 
Action: Key pressed <Key.shift>
Screenshot: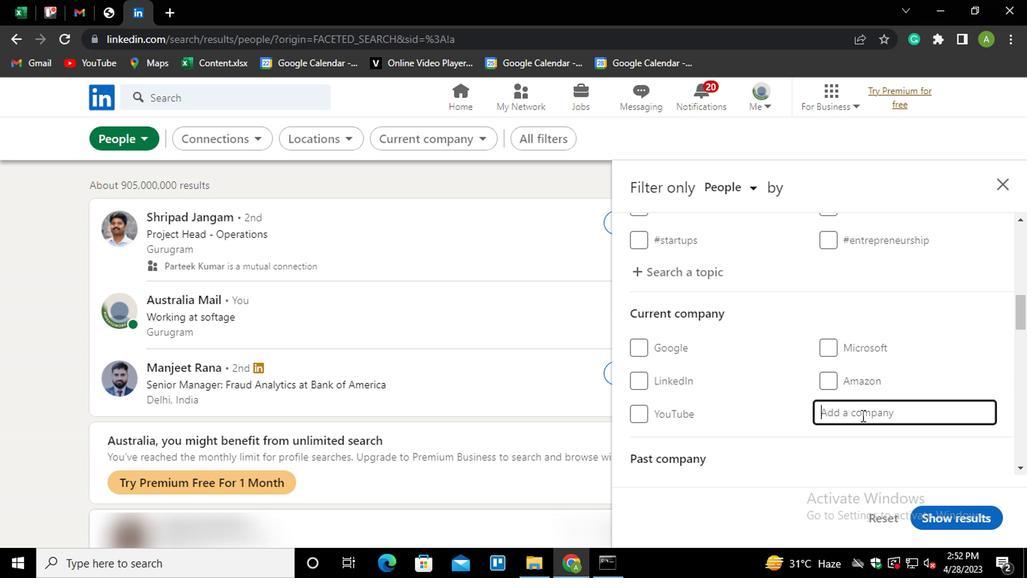 
Action: Mouse moved to (858, 412)
Screenshot: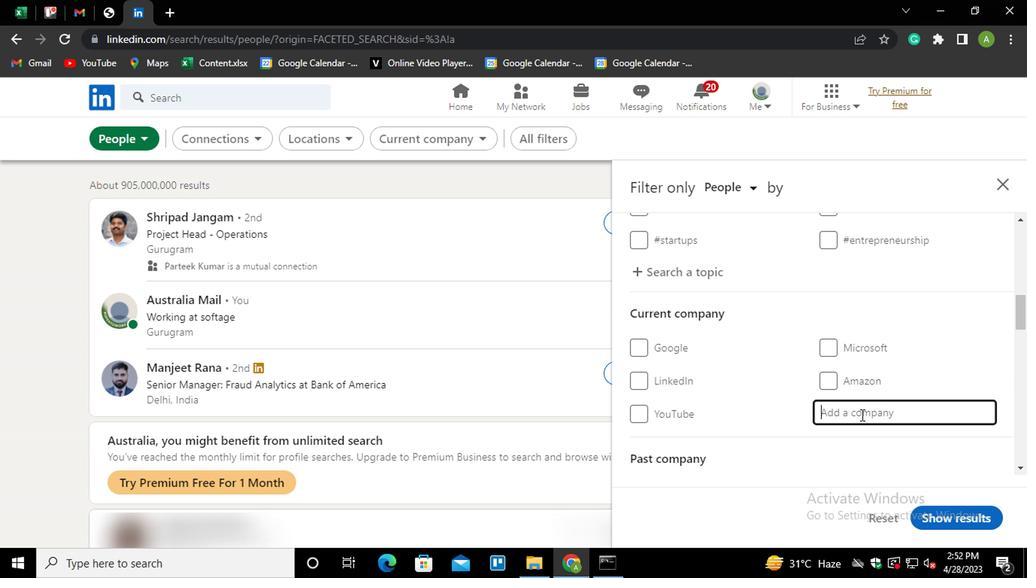 
Action: Key pressed ACCENTU<Key.down><Key.enter>
Screenshot: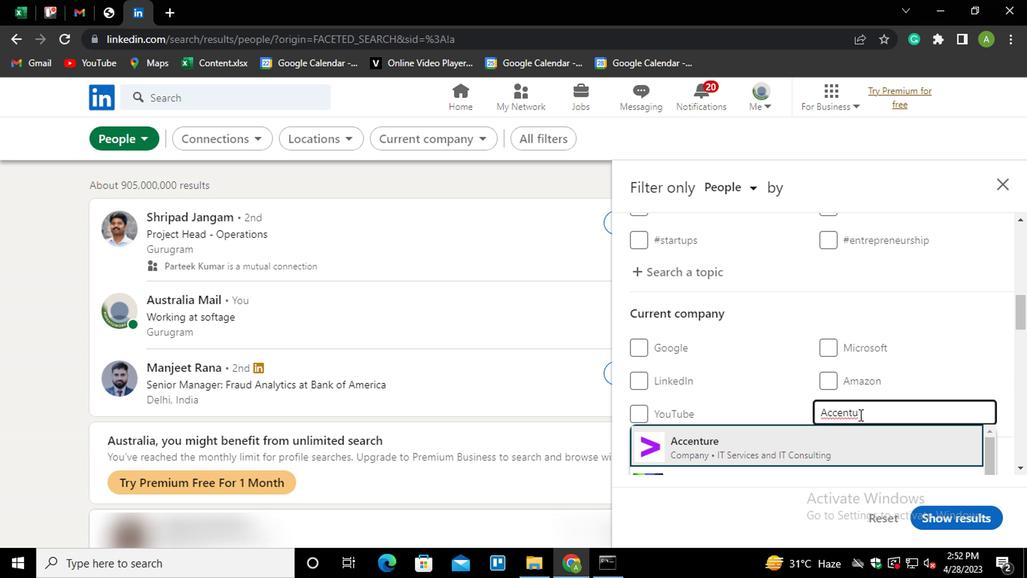 
Action: Mouse scrolled (858, 412) with delta (0, 0)
Screenshot: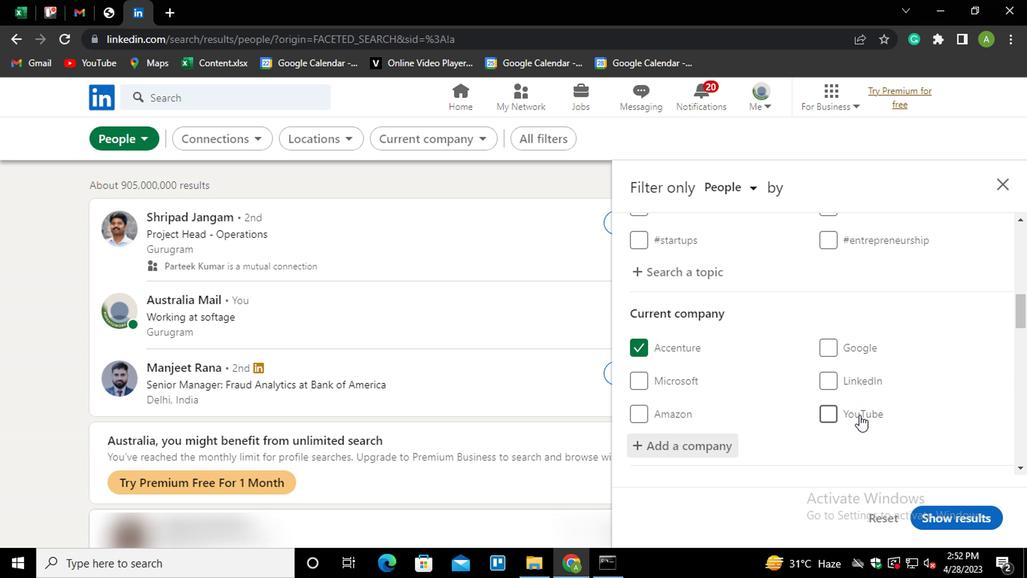 
Action: Mouse scrolled (858, 412) with delta (0, 0)
Screenshot: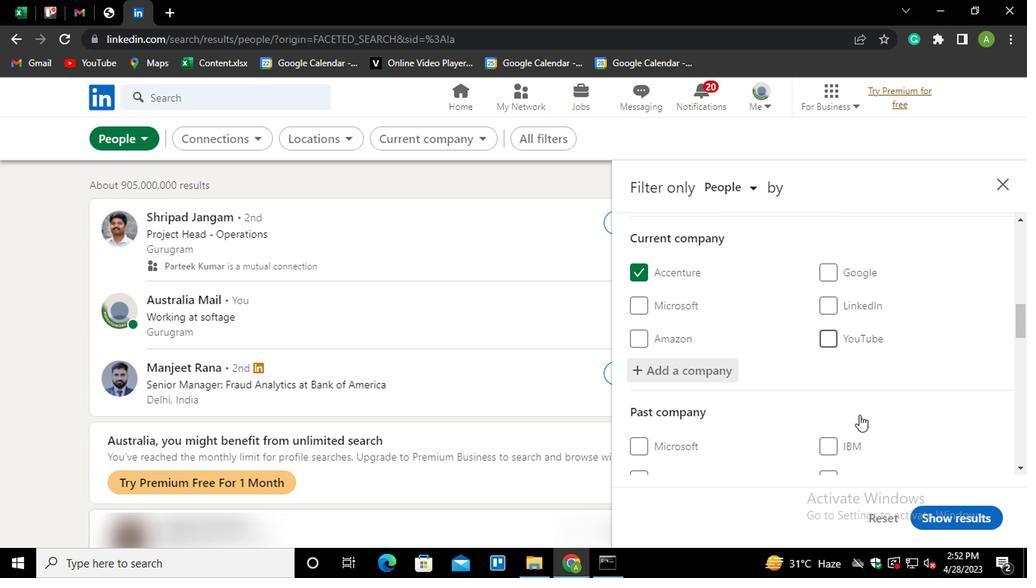 
Action: Mouse scrolled (858, 412) with delta (0, 0)
Screenshot: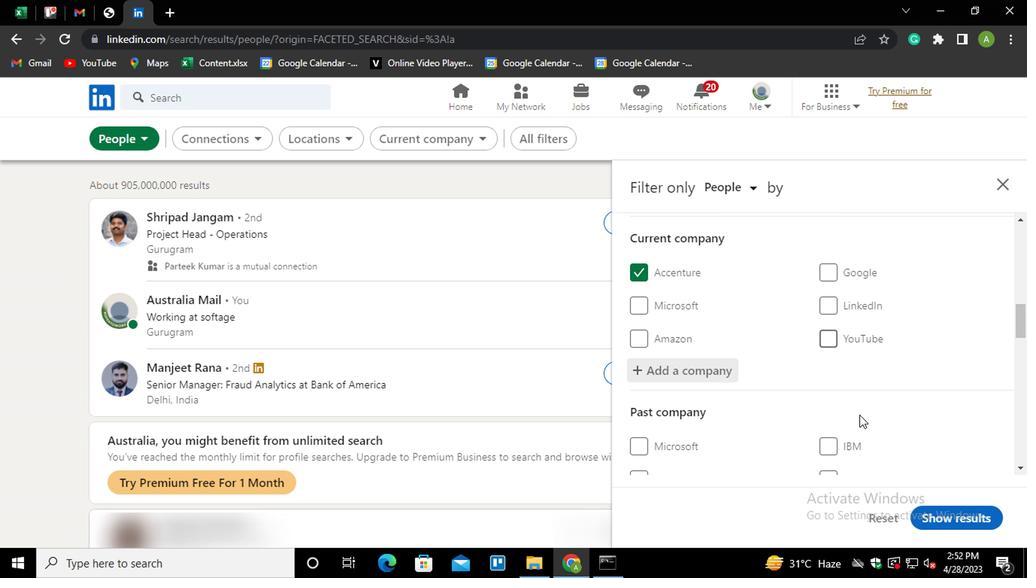 
Action: Mouse scrolled (858, 412) with delta (0, 0)
Screenshot: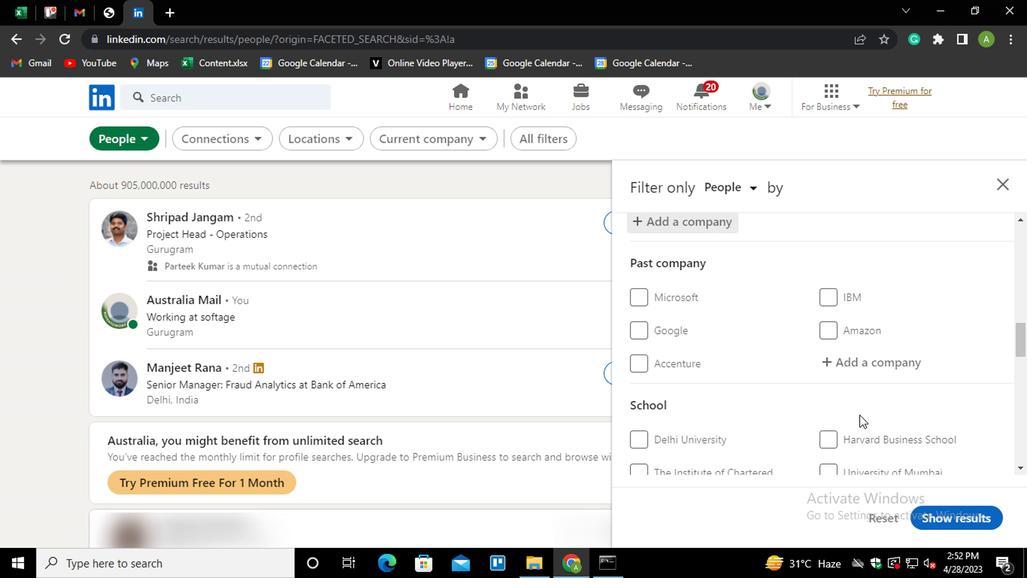 
Action: Mouse scrolled (858, 412) with delta (0, 0)
Screenshot: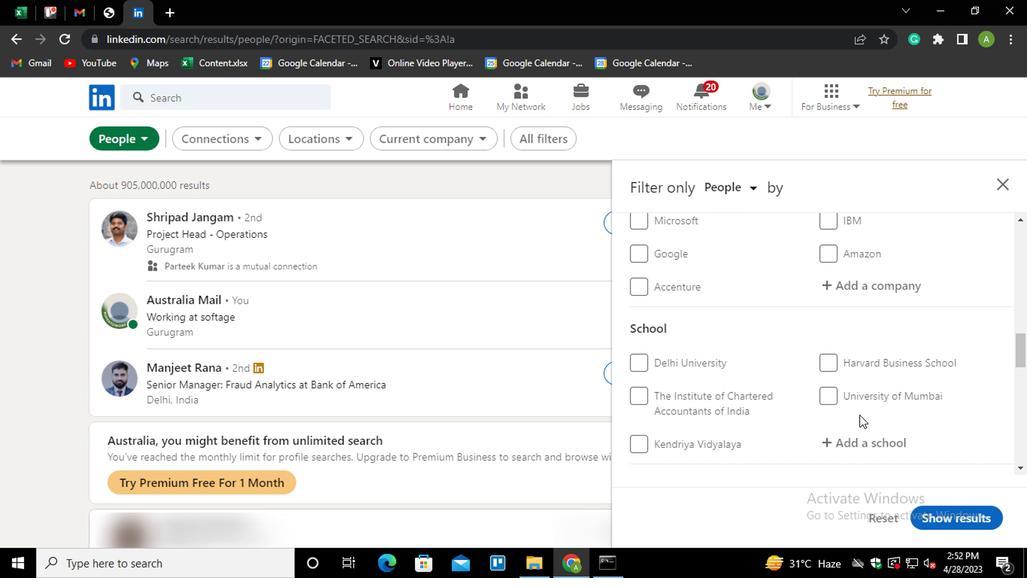 
Action: Mouse moved to (850, 365)
Screenshot: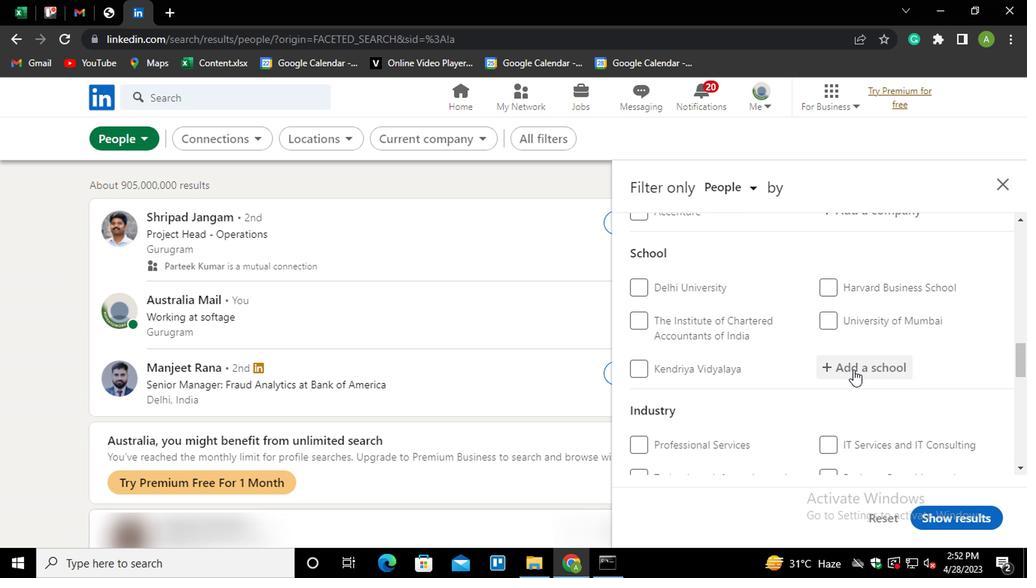 
Action: Mouse pressed left at (850, 365)
Screenshot: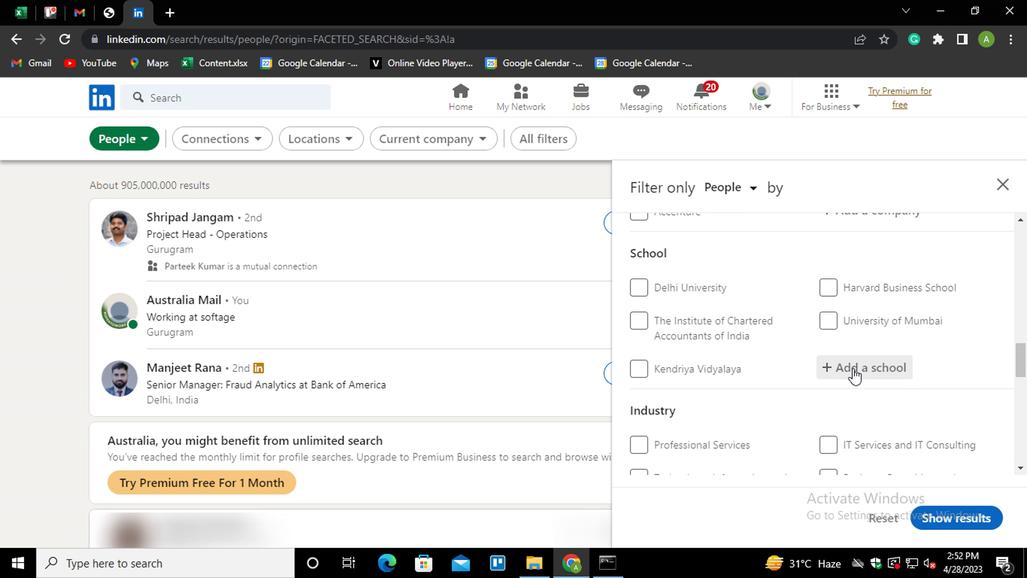
Action: Key pressed <Key.shift><Key.shift><Key.shift><Key.shift><Key.shift><Key.shift><Key.shift><Key.shift><Key.shift><Key.shift><Key.shift><Key.shift><Key.shift><Key.shift><Key.shift><Key.shift><Key.shift><Key.shift><Key.shift><Key.shift><Key.shift><Key.shift><Key.shift><Key.shift><Key.shift><Key.shift>SRI<Key.space><Key.shift>RAMACH<Key.down><Key.enter>
Screenshot: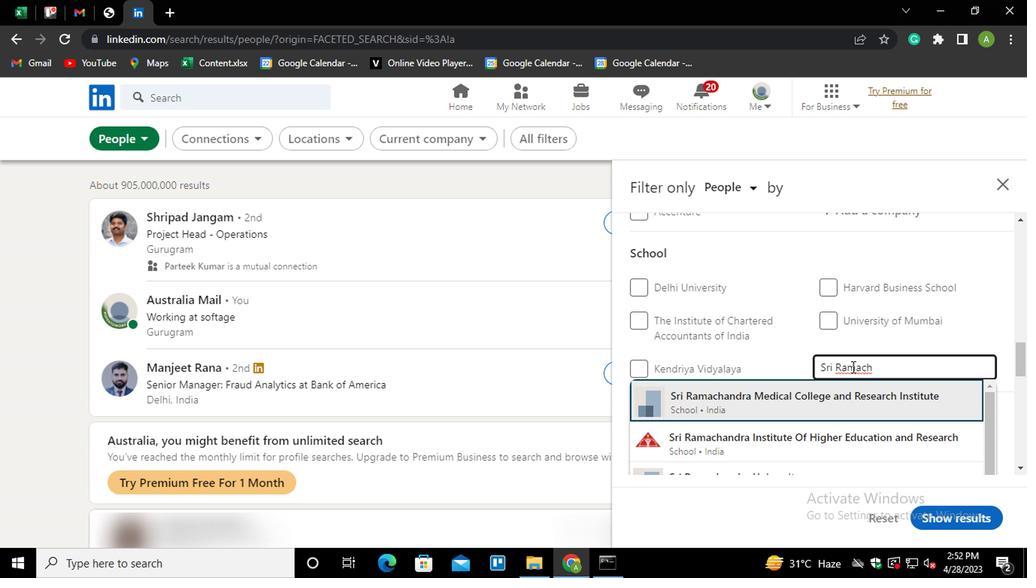 
Action: Mouse scrolled (850, 364) with delta (0, -1)
Screenshot: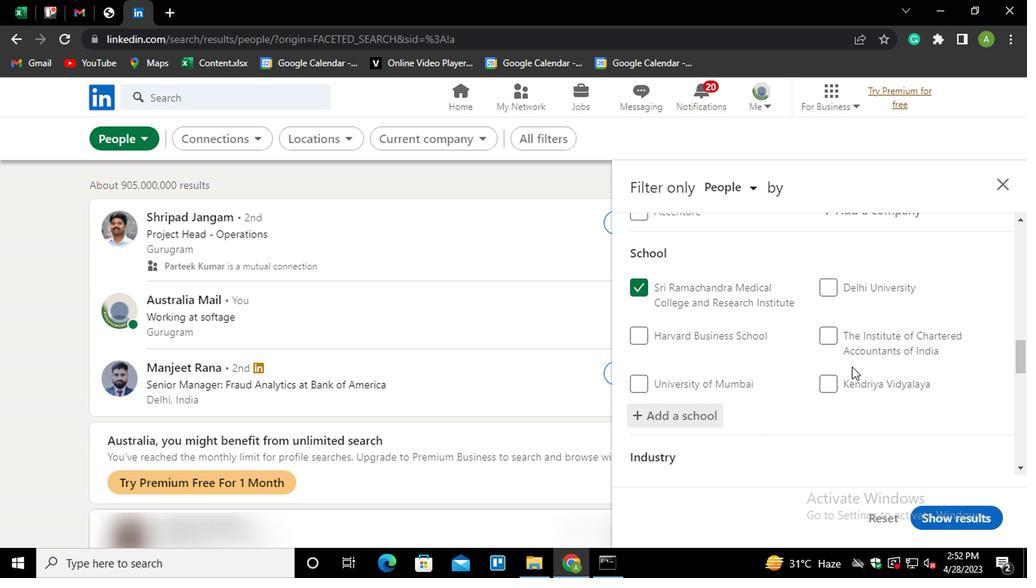 
Action: Mouse scrolled (850, 364) with delta (0, -1)
Screenshot: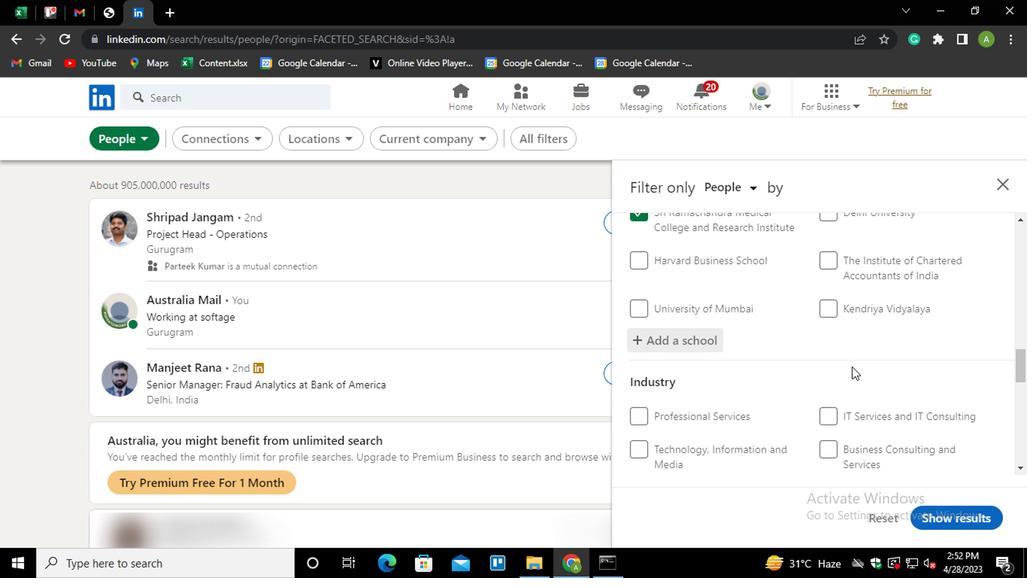 
Action: Mouse scrolled (850, 364) with delta (0, -1)
Screenshot: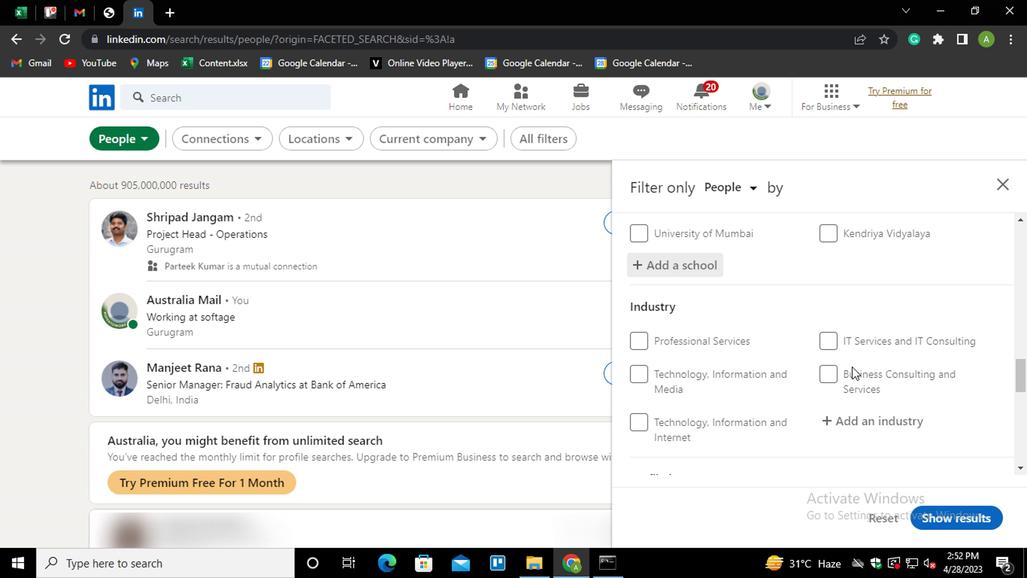 
Action: Mouse moved to (846, 344)
Screenshot: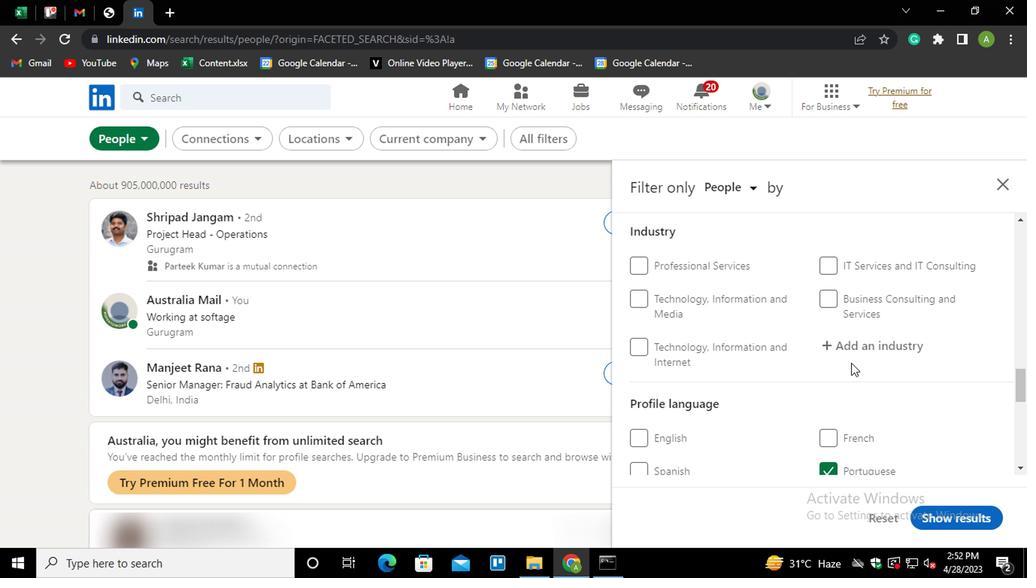 
Action: Mouse pressed left at (846, 344)
Screenshot: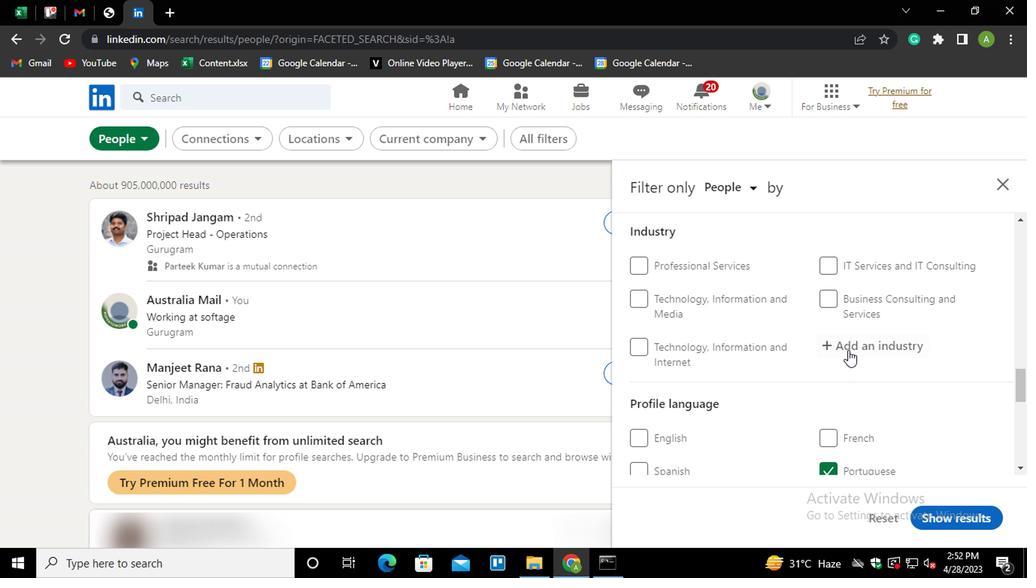 
Action: Key pressed <Key.shift>ITS<Key.backspace><Key.space>SYS<Key.down><Key.down><Key.down><Key.down><Key.down><Key.down><Key.down><Key.up><Key.enter>
Screenshot: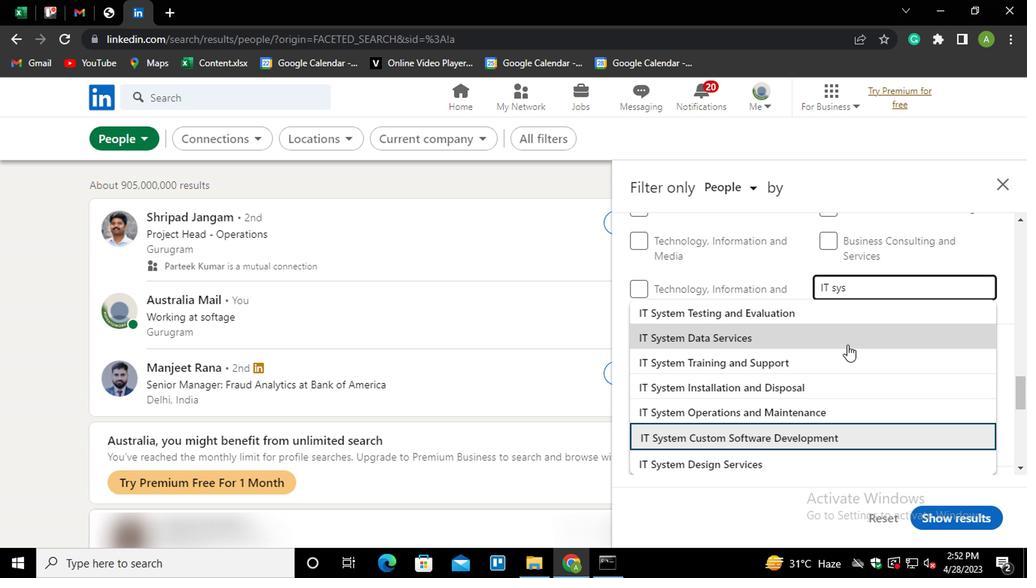 
Action: Mouse moved to (846, 343)
Screenshot: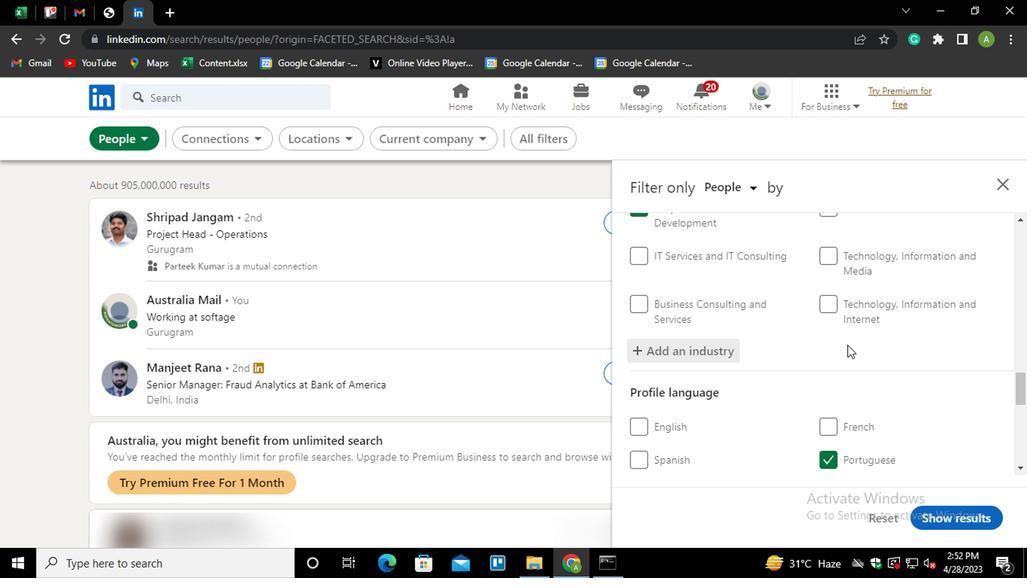 
Action: Mouse scrolled (846, 342) with delta (0, 0)
Screenshot: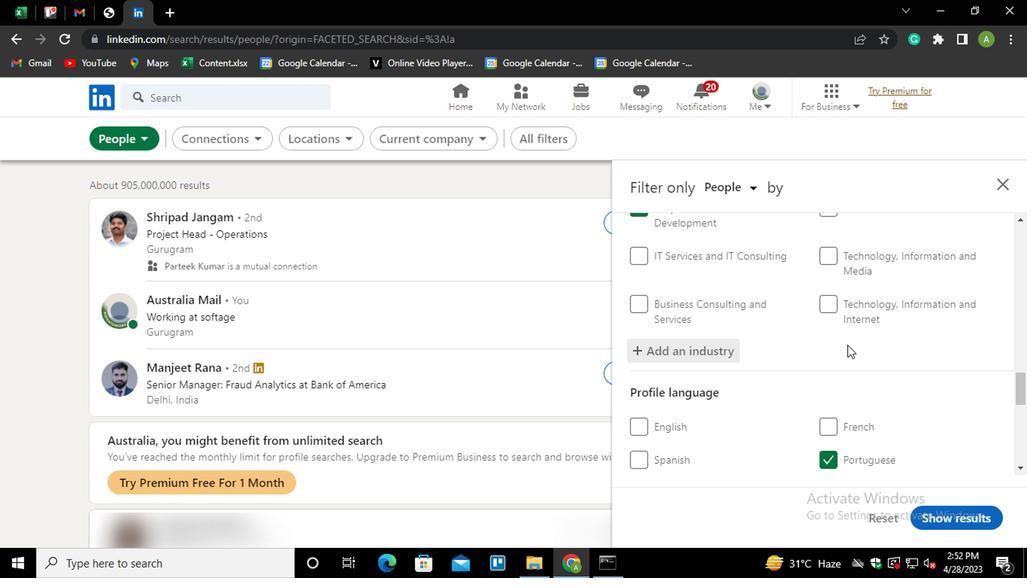 
Action: Mouse scrolled (846, 342) with delta (0, 0)
Screenshot: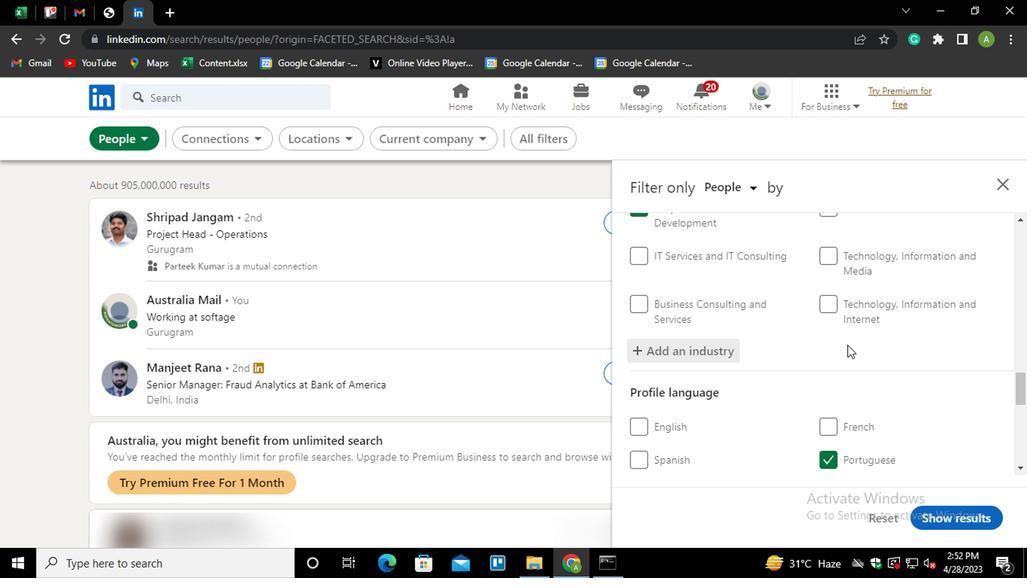 
Action: Mouse scrolled (846, 342) with delta (0, 0)
Screenshot: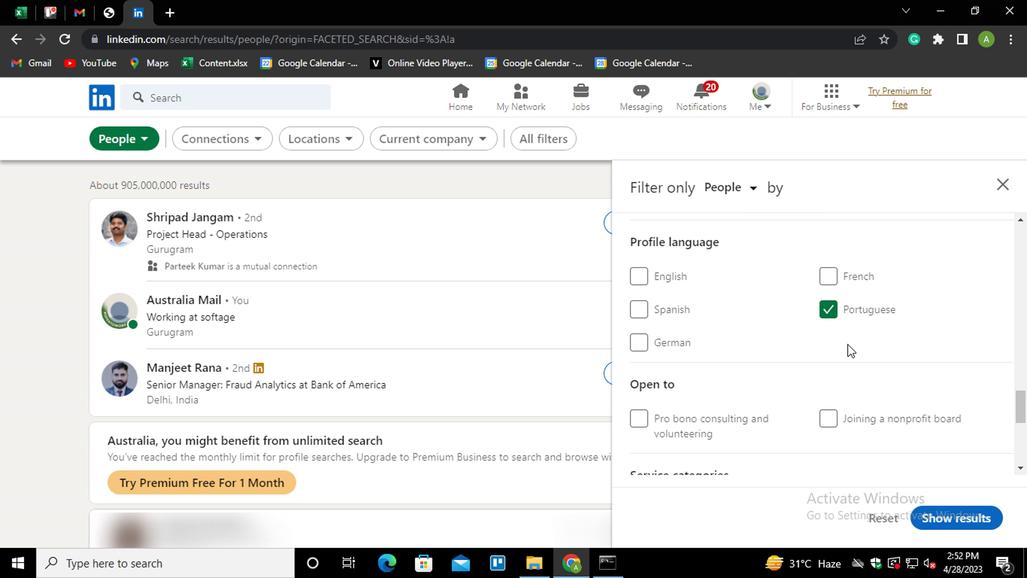 
Action: Mouse scrolled (846, 342) with delta (0, 0)
Screenshot: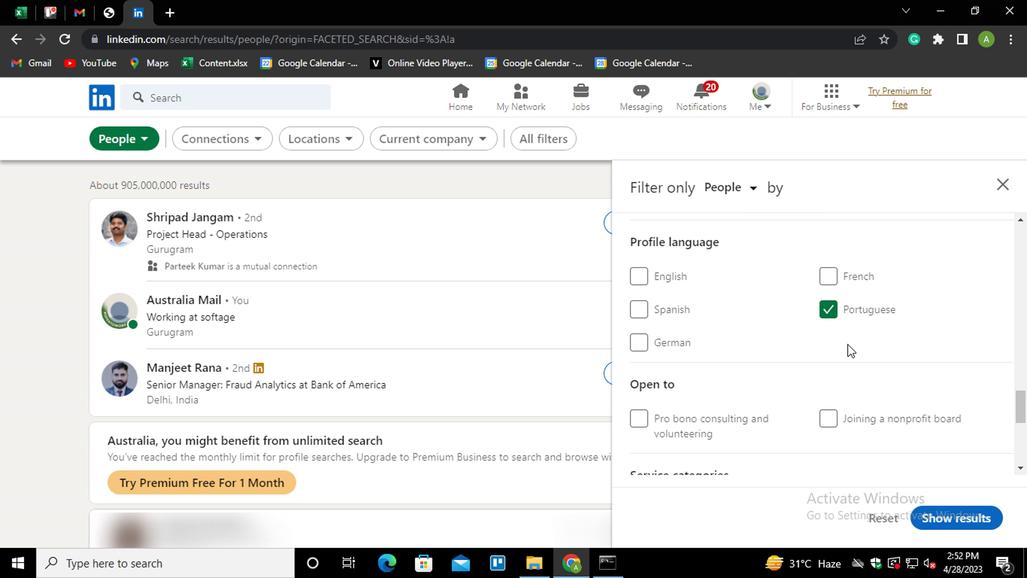 
Action: Mouse scrolled (846, 342) with delta (0, 0)
Screenshot: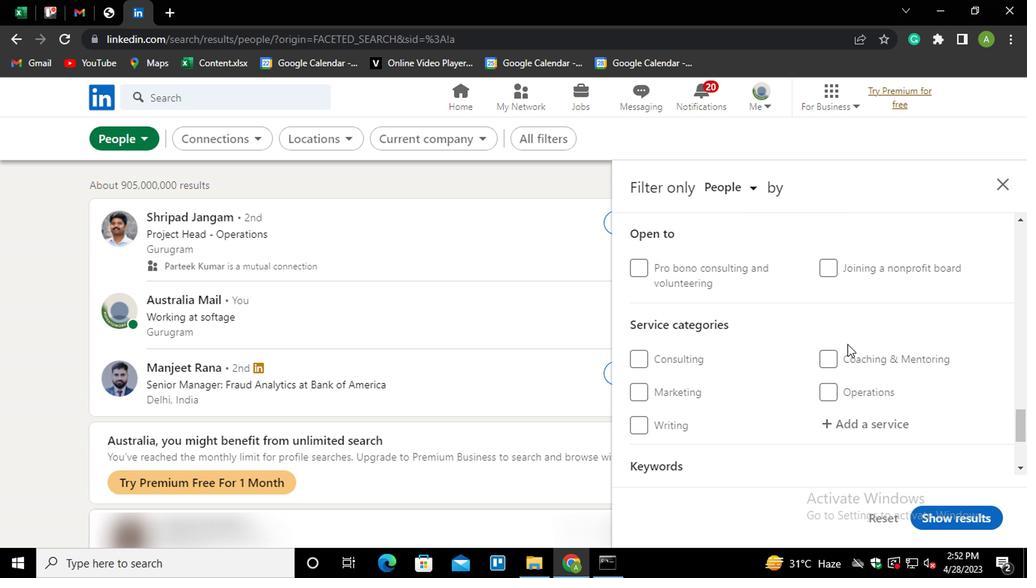 
Action: Mouse moved to (849, 344)
Screenshot: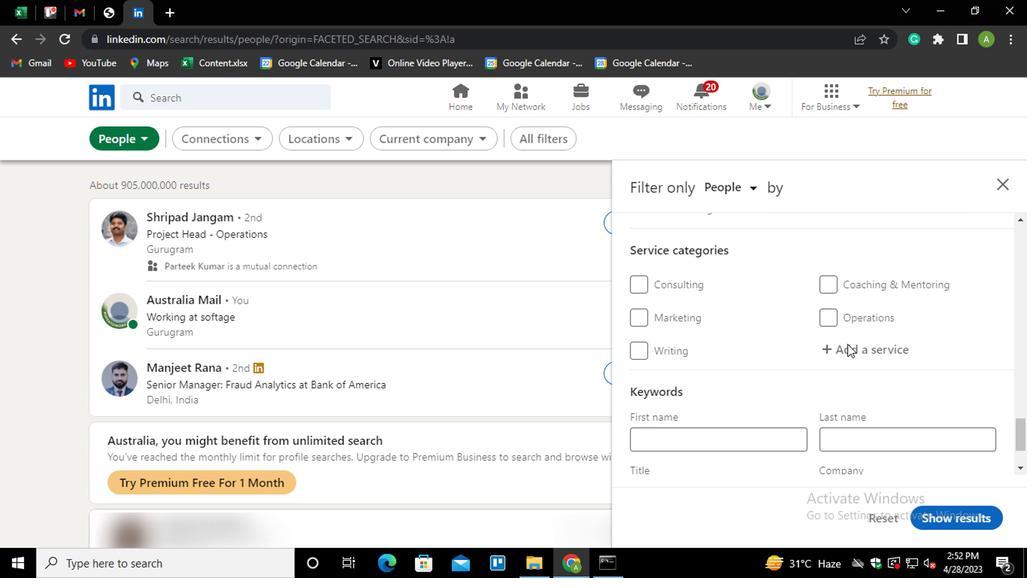 
Action: Mouse pressed left at (849, 344)
Screenshot: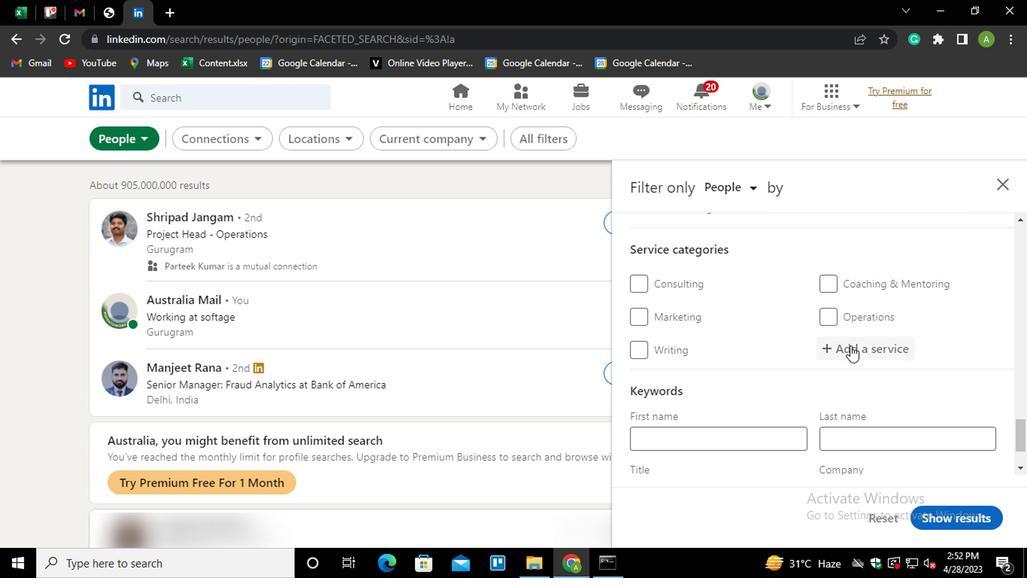 
Action: Mouse moved to (855, 348)
Screenshot: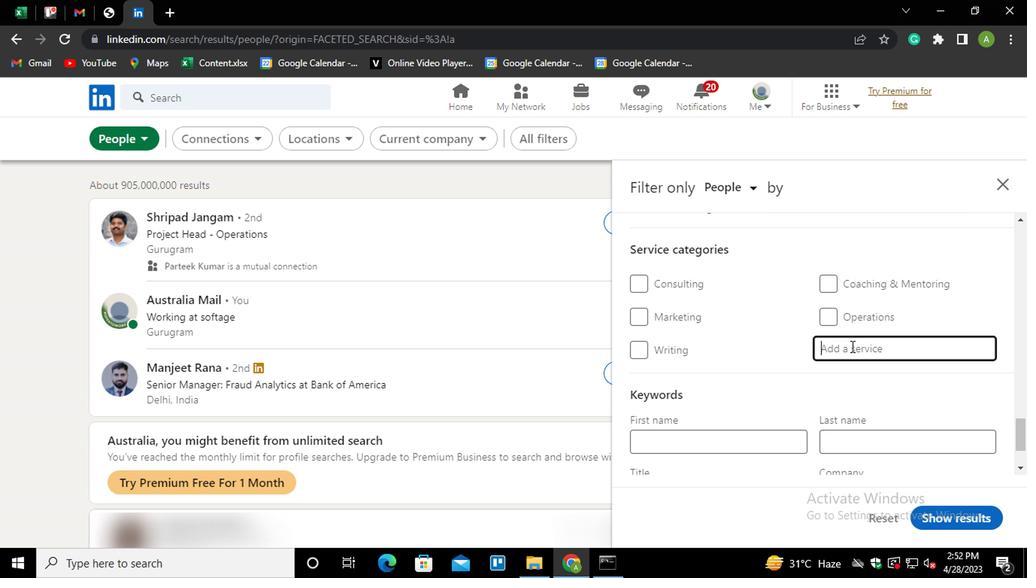 
Action: Mouse pressed left at (855, 348)
Screenshot: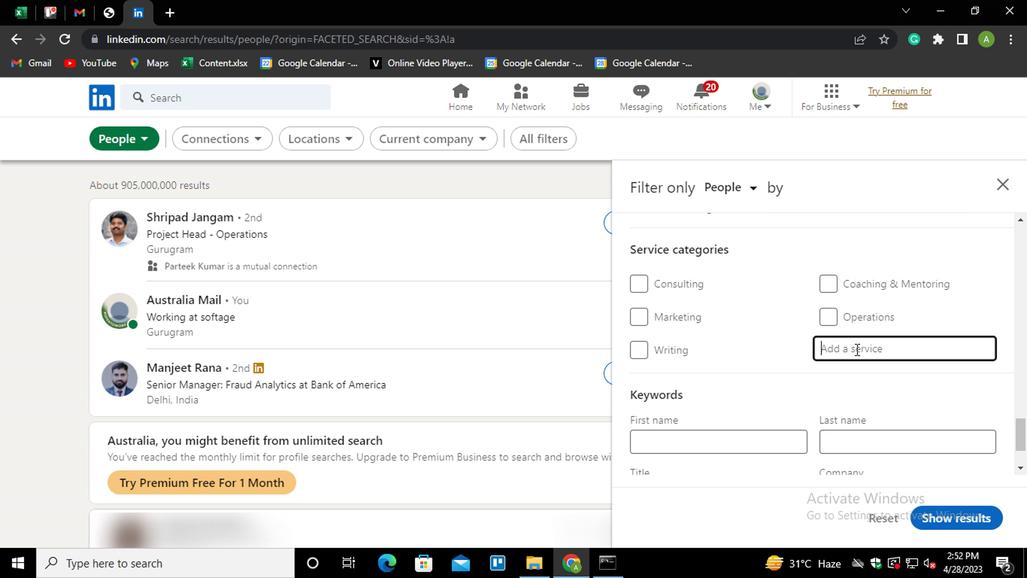 
Action: Key pressed <Key.shift>BUSINESS<Key.space>LAW<Key.down><Key.enter>
Screenshot: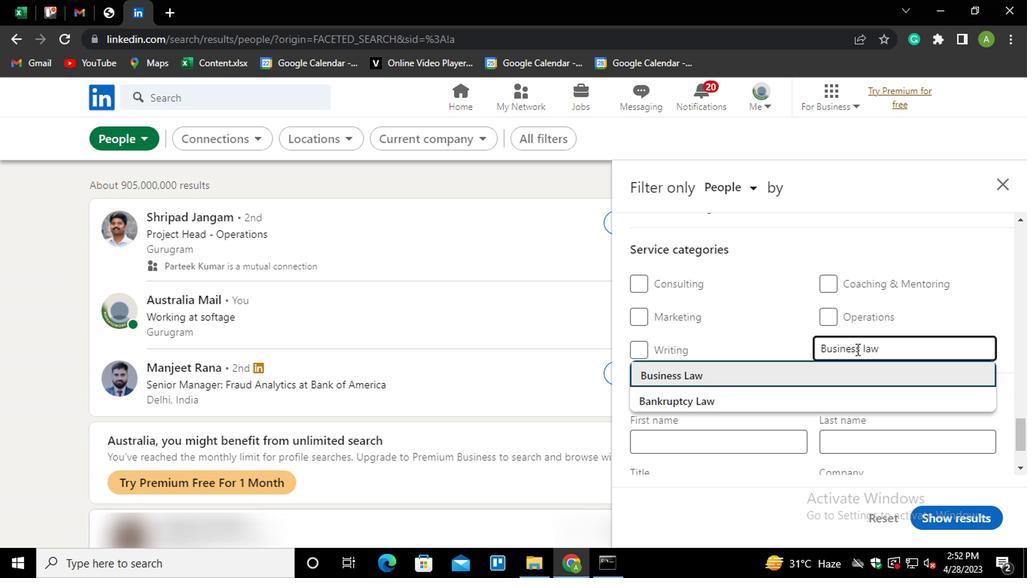 
Action: Mouse moved to (856, 348)
Screenshot: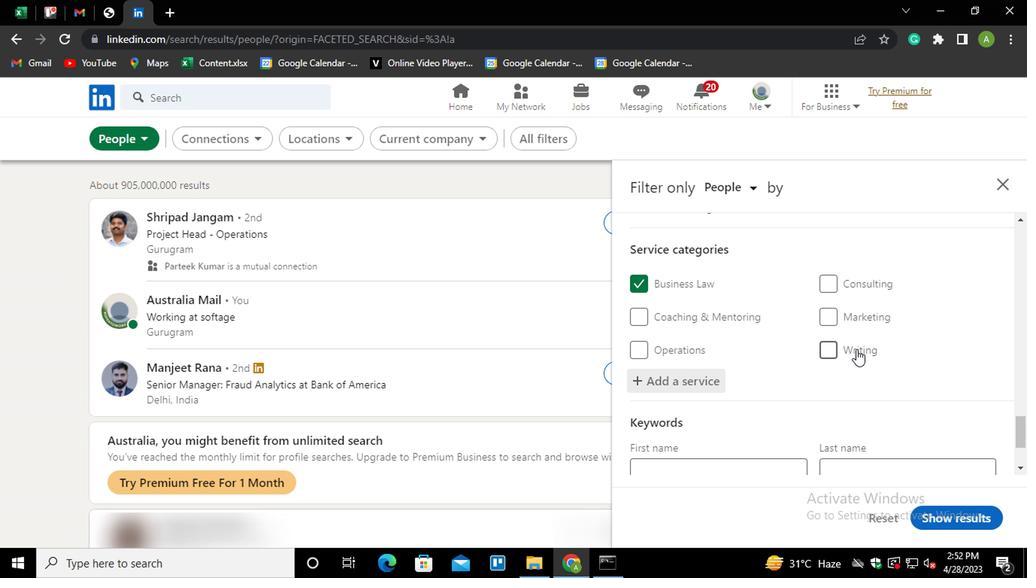 
Action: Mouse scrolled (856, 347) with delta (0, 0)
Screenshot: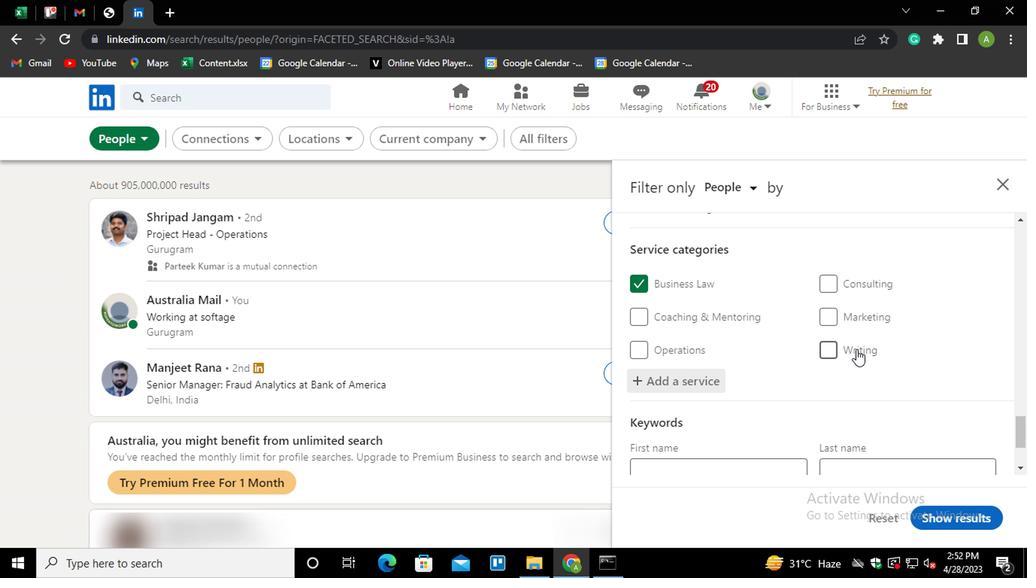 
Action: Mouse moved to (856, 349)
Screenshot: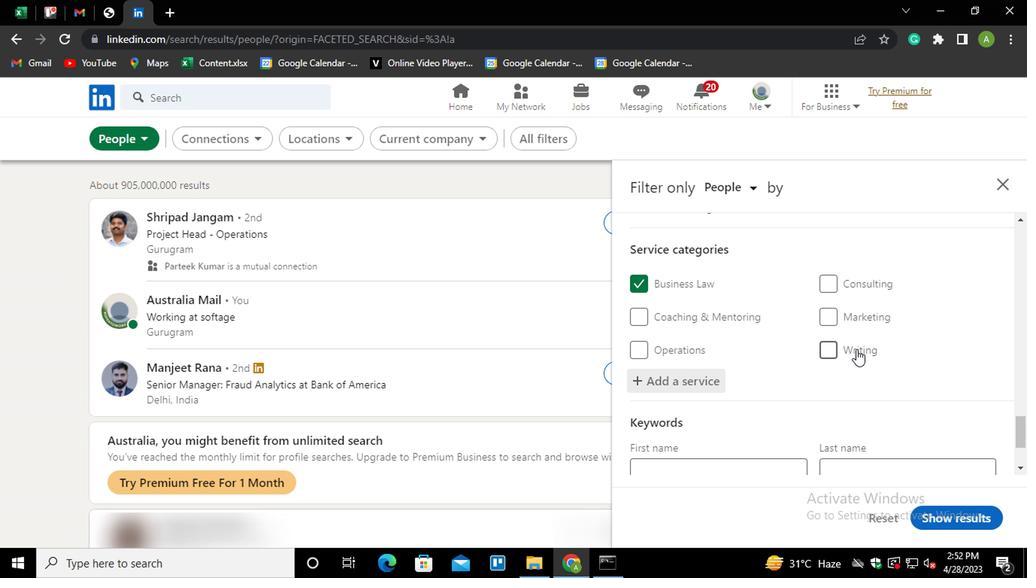 
Action: Mouse scrolled (856, 348) with delta (0, 0)
Screenshot: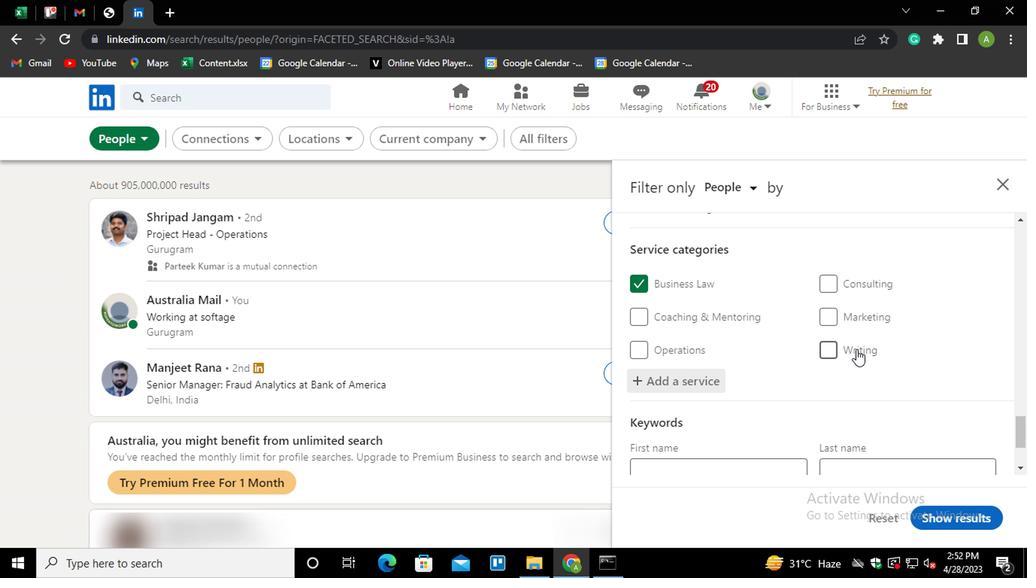 
Action: Mouse moved to (856, 349)
Screenshot: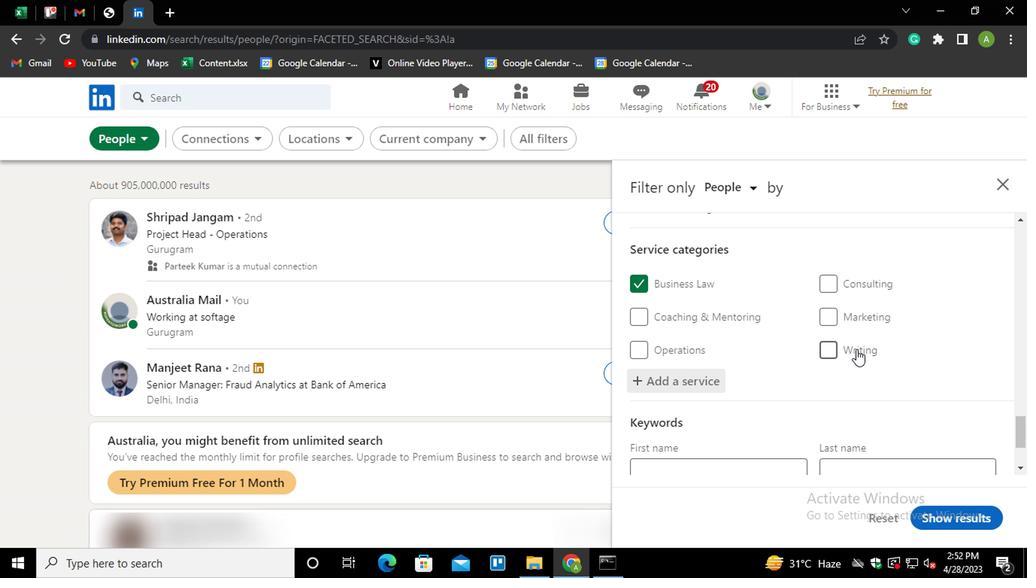 
Action: Mouse scrolled (856, 348) with delta (0, 0)
Screenshot: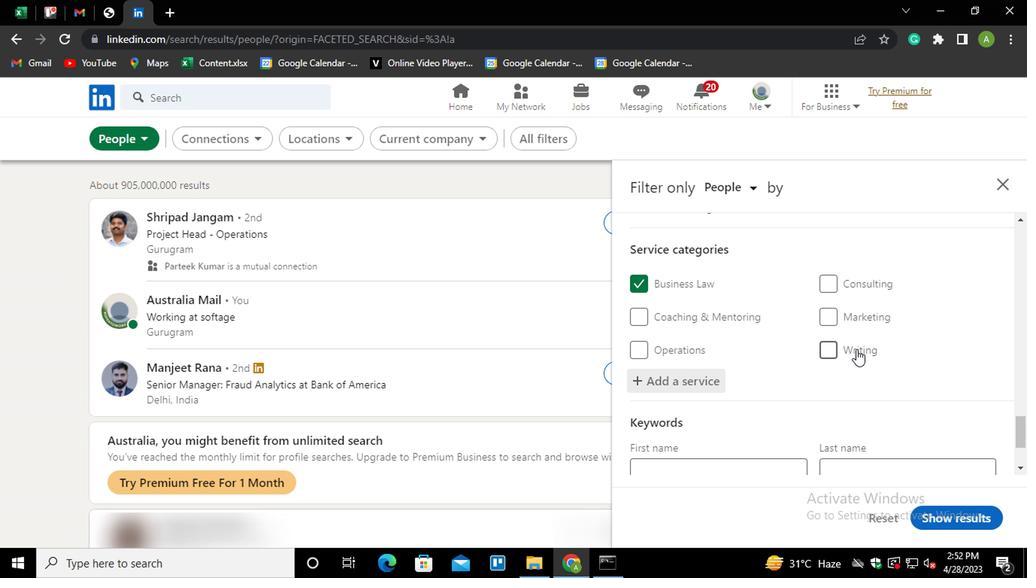 
Action: Mouse scrolled (856, 348) with delta (0, 0)
Screenshot: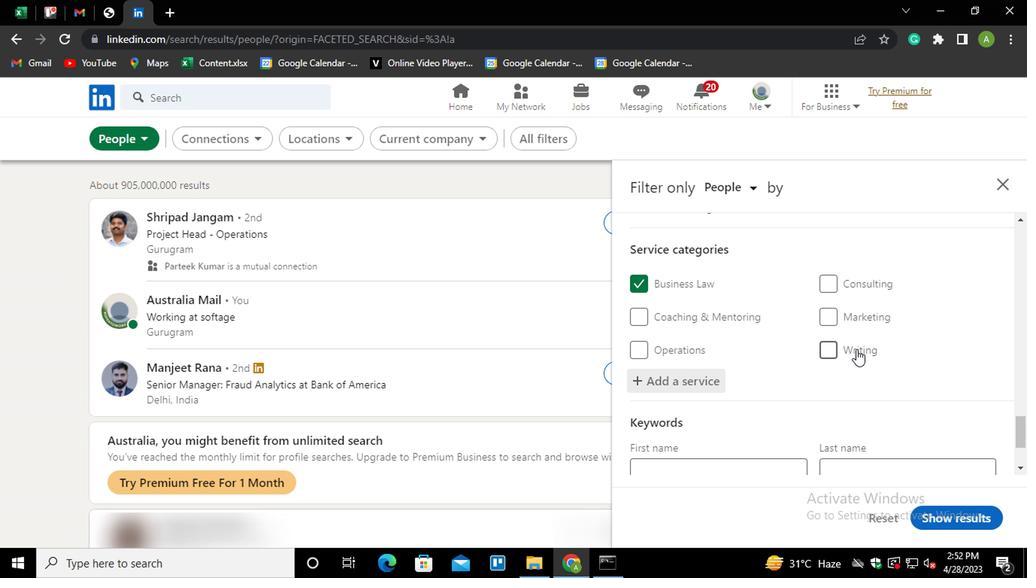 
Action: Mouse scrolled (856, 348) with delta (0, 0)
Screenshot: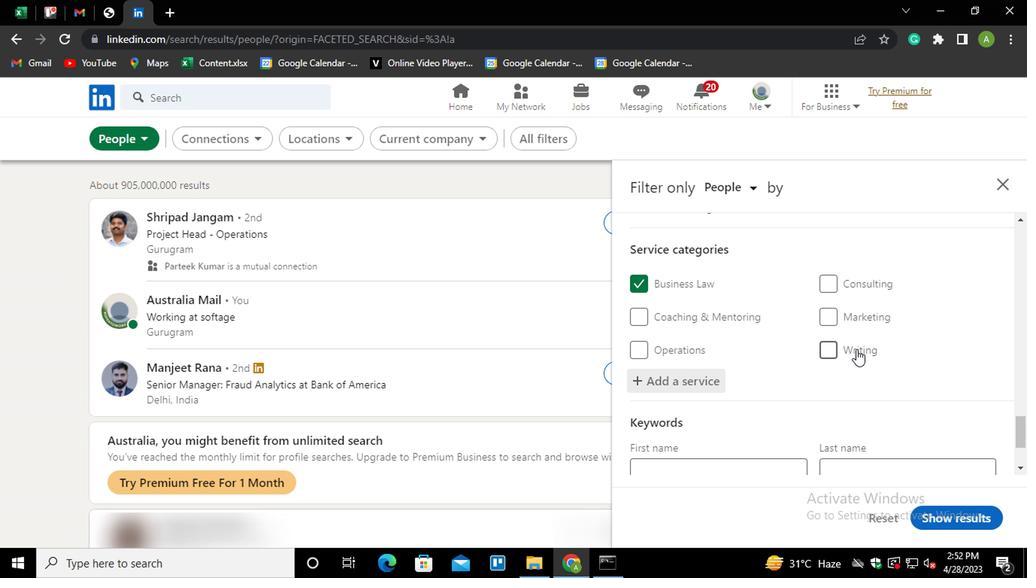 
Action: Mouse scrolled (856, 348) with delta (0, 0)
Screenshot: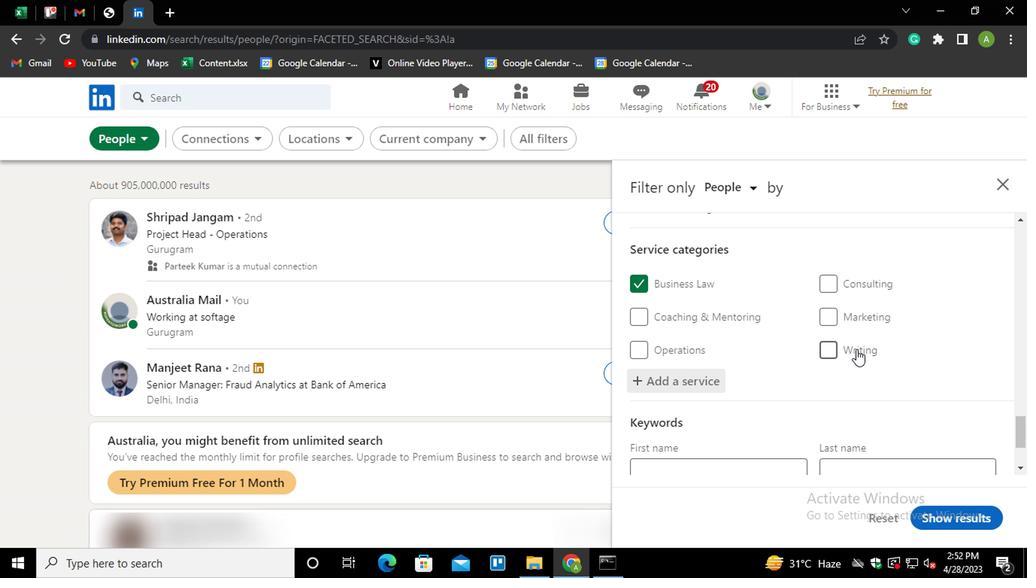 
Action: Mouse scrolled (856, 348) with delta (0, 0)
Screenshot: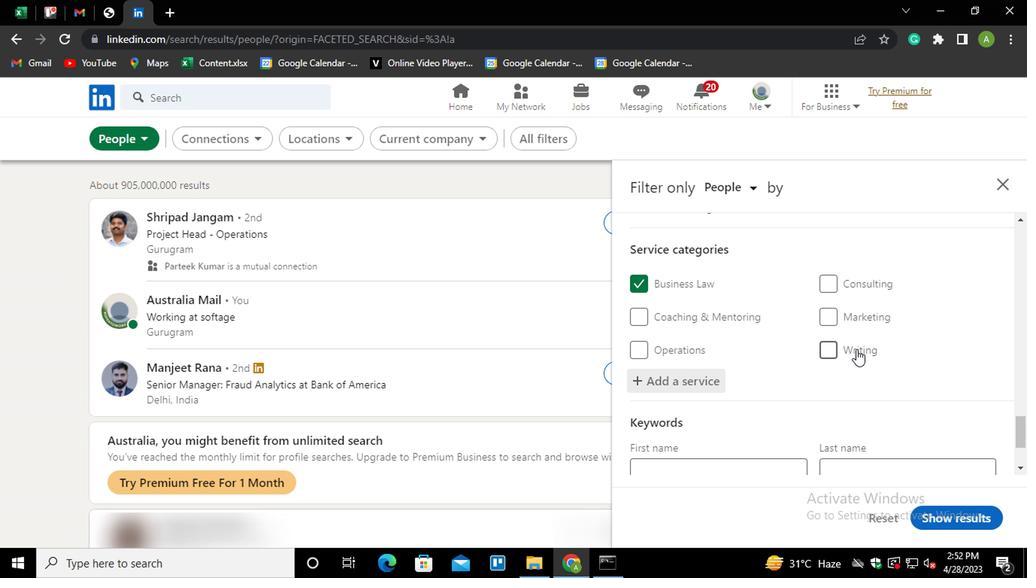 
Action: Mouse scrolled (856, 348) with delta (0, 0)
Screenshot: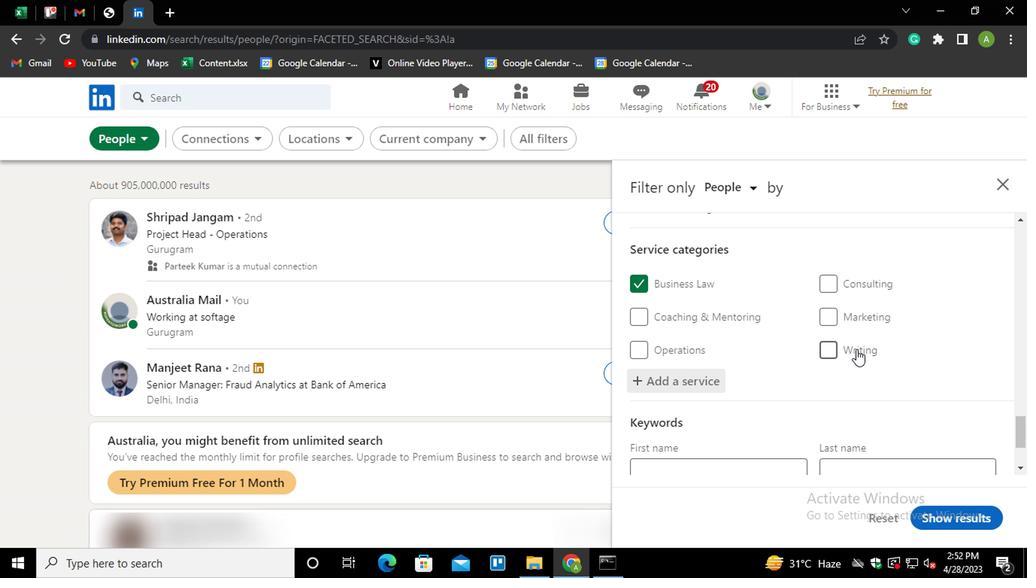 
Action: Mouse moved to (752, 410)
Screenshot: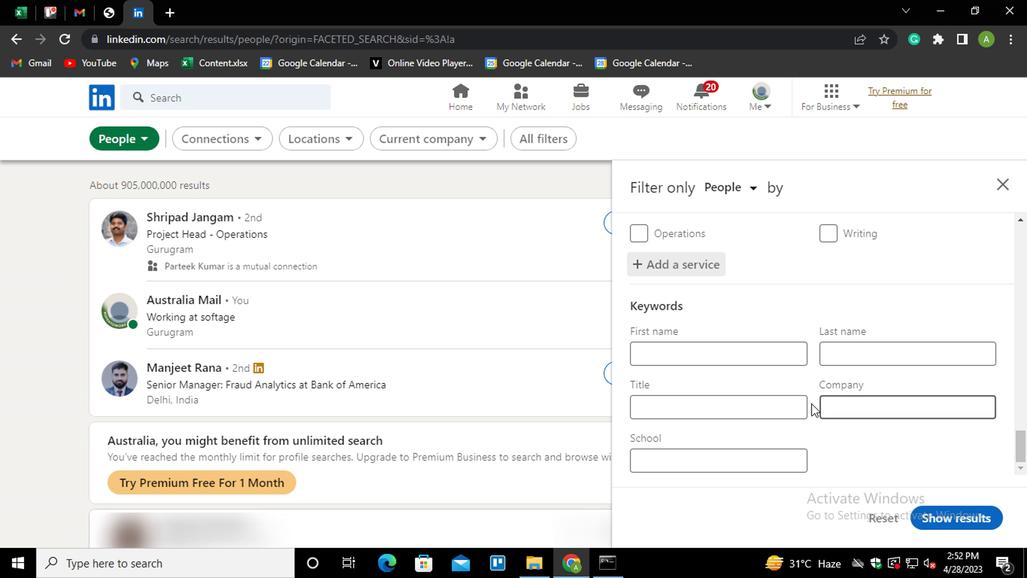
Action: Mouse pressed left at (752, 410)
Screenshot: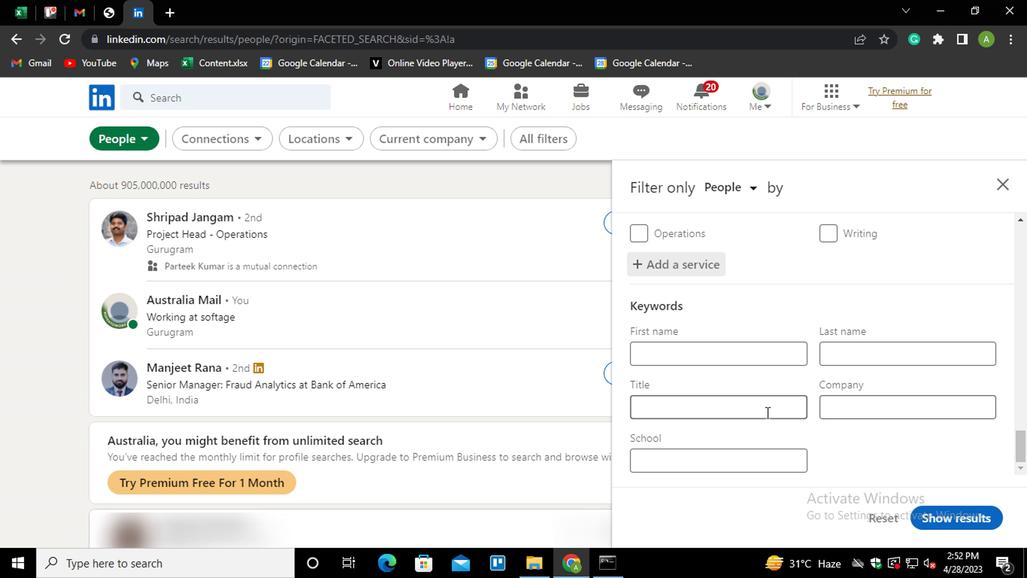 
Action: Mouse moved to (746, 410)
Screenshot: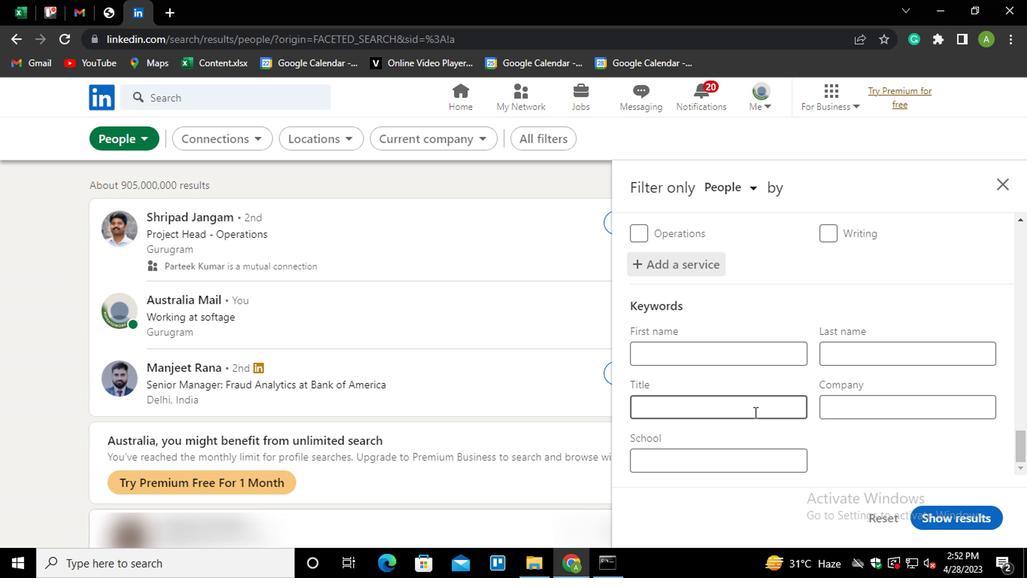 
Action: Key pressed <Key.shift>NUCLEAR<Key.space><Key.shift>EEEEE<Key.backspace><Key.backspace><Key.backspace><Key.backspace>NGINEER
Screenshot: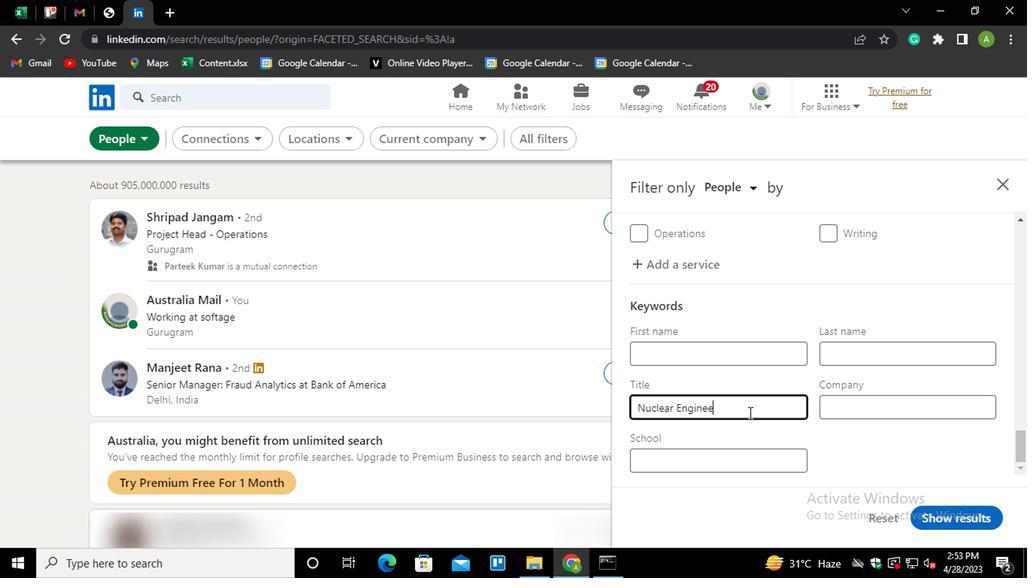 
Action: Mouse moved to (884, 477)
Screenshot: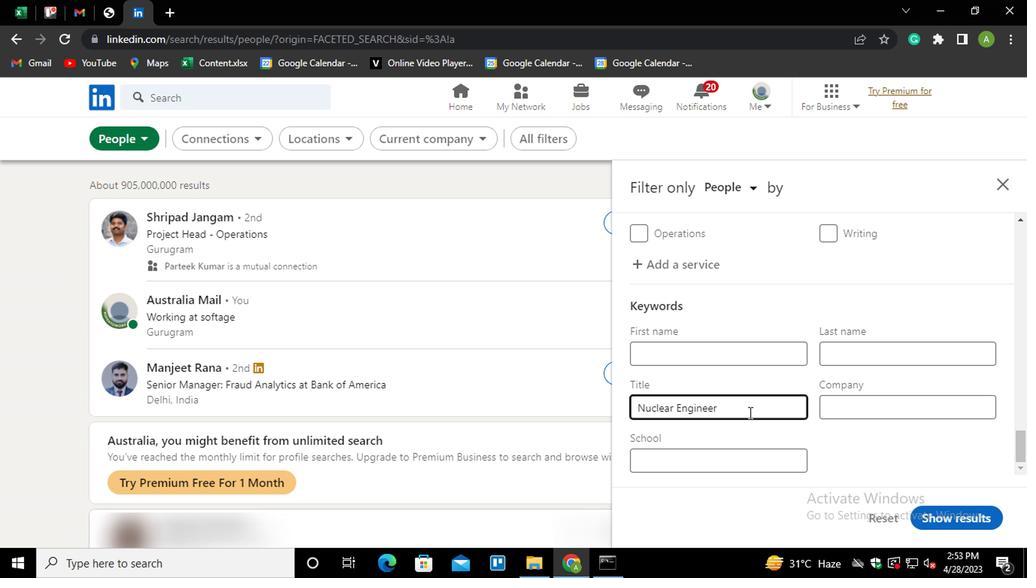 
Action: Mouse pressed left at (884, 477)
Screenshot: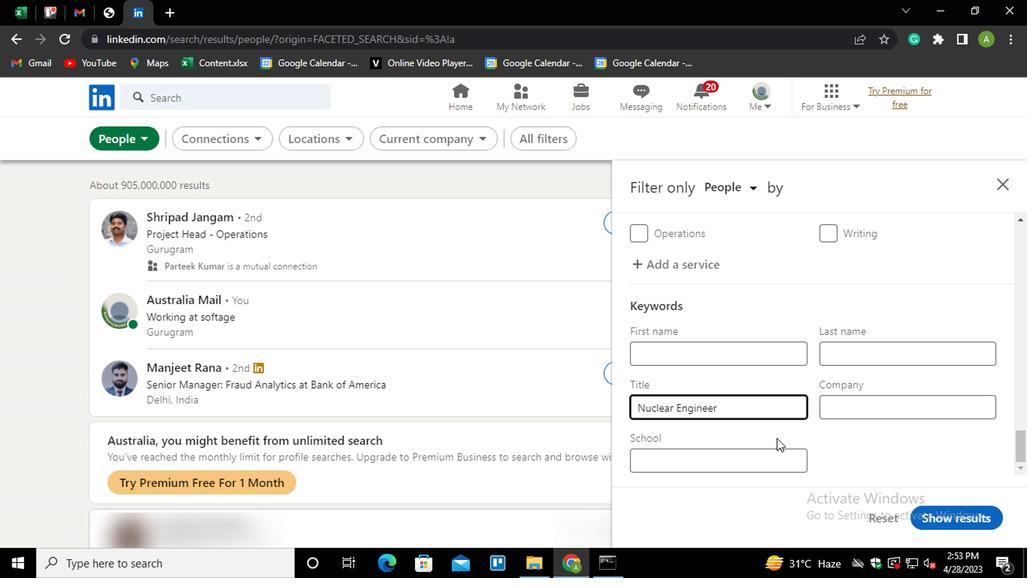
Action: Mouse moved to (939, 508)
Screenshot: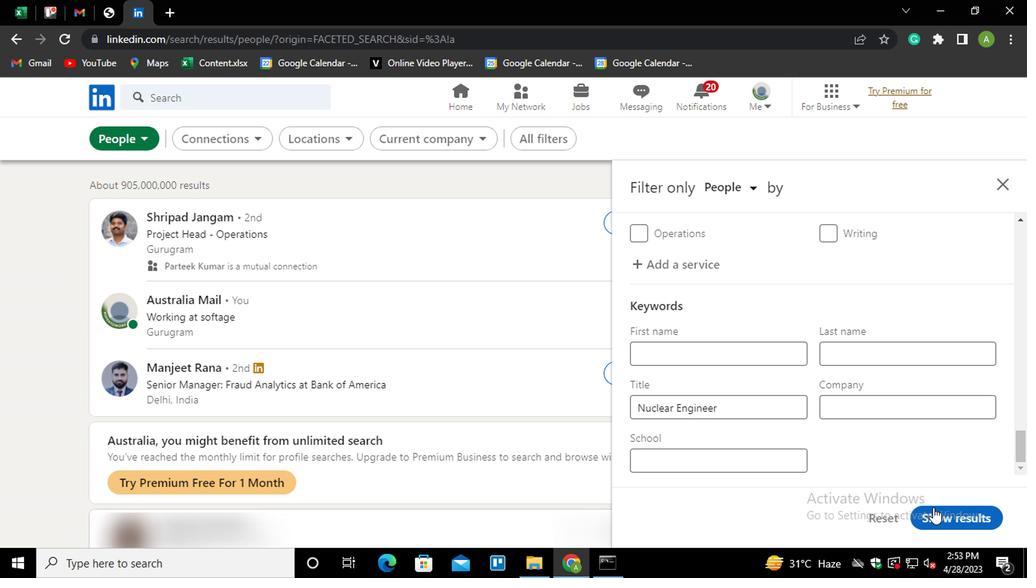 
Action: Mouse pressed left at (939, 508)
Screenshot: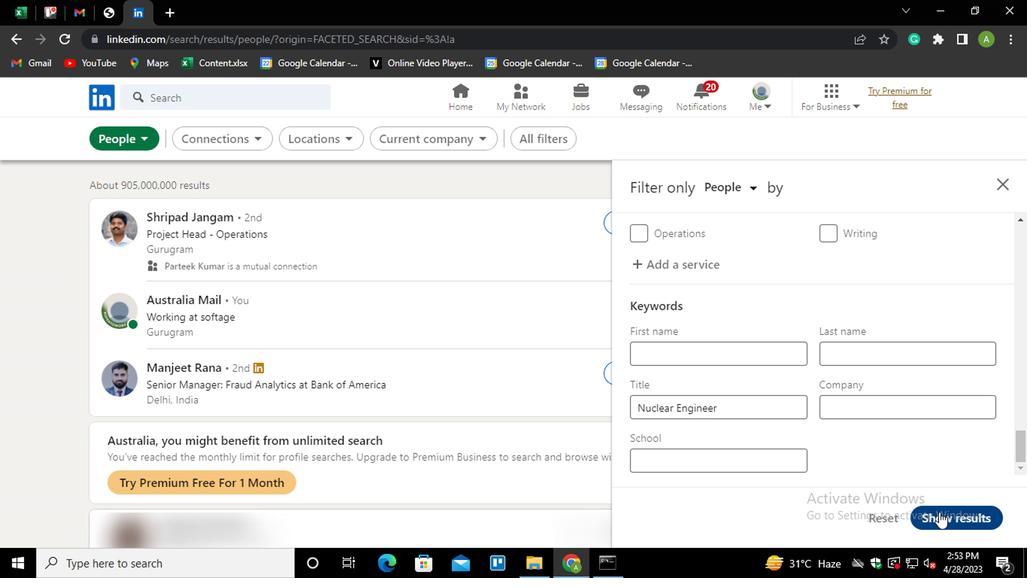 
Action: Mouse moved to (935, 509)
Screenshot: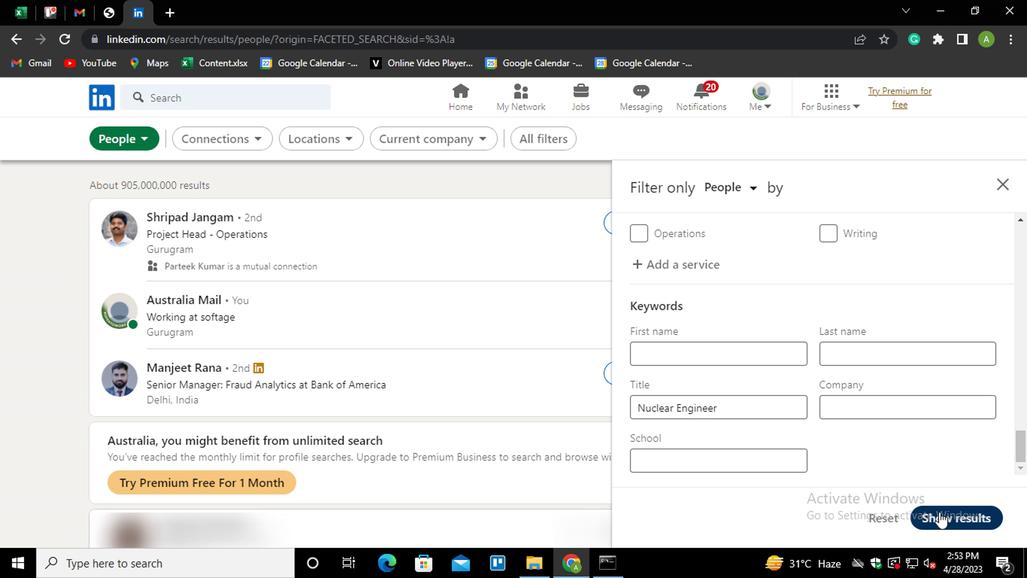 
